 Task: Search one way flight ticket for 2 adults, 2 infants in seat and 1 infant on lap in first from Texarkana: Texarkana Regional Airport (webb Field) to Evansville: Evansville Regional Airport on 5-3-2023. Choice of flights is Delta. Number of bags: 1 carry on bag and 5 checked bags. Price is upto 30000. Outbound departure time preference is 18:15.
Action: Mouse moved to (309, 262)
Screenshot: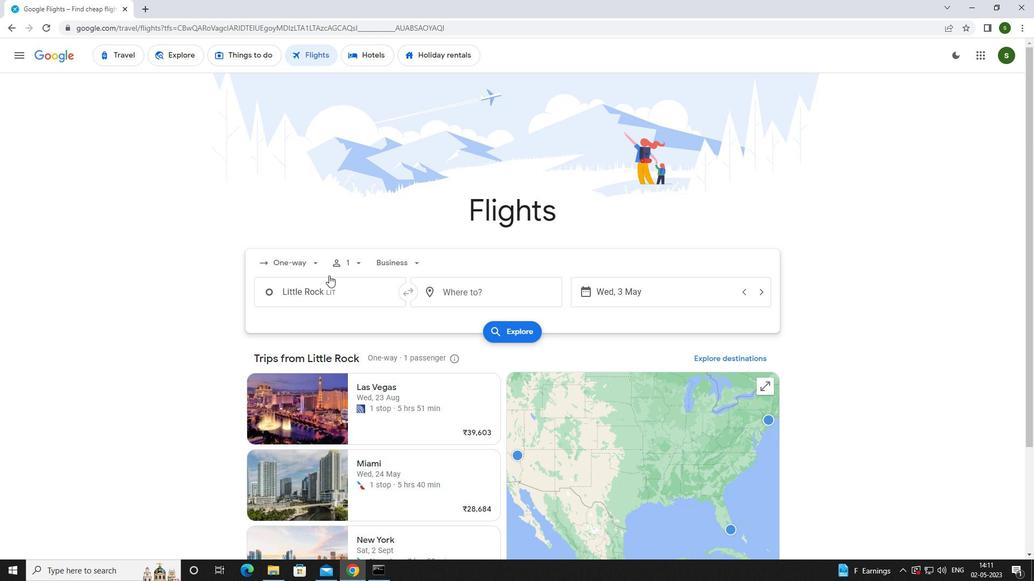 
Action: Mouse pressed left at (309, 262)
Screenshot: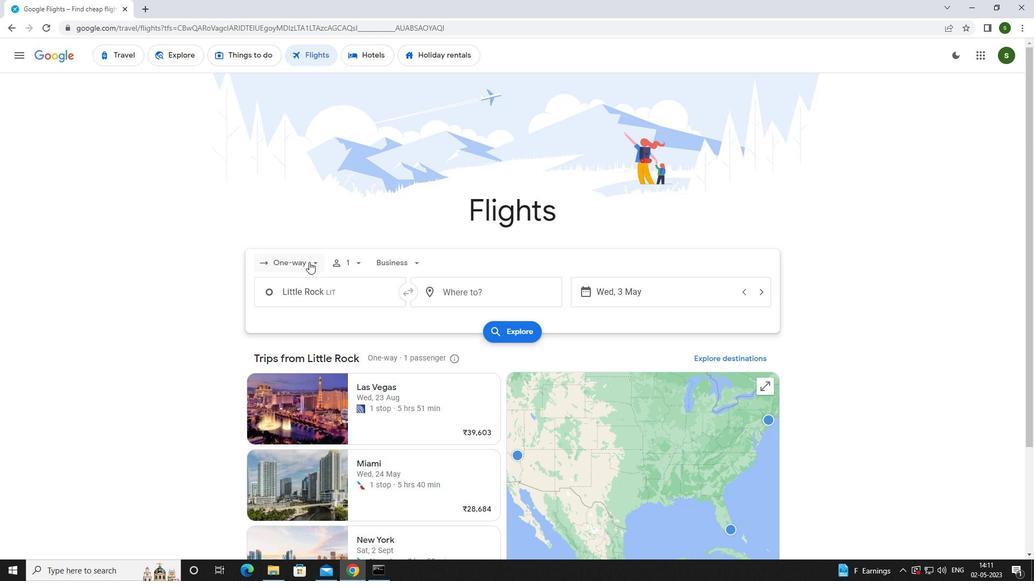 
Action: Mouse moved to (313, 317)
Screenshot: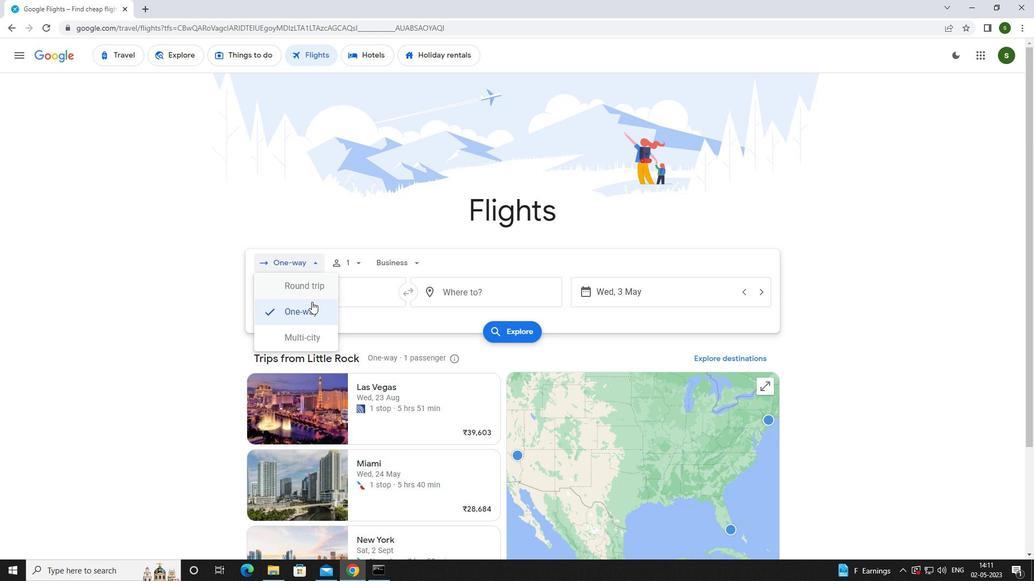
Action: Mouse pressed left at (313, 317)
Screenshot: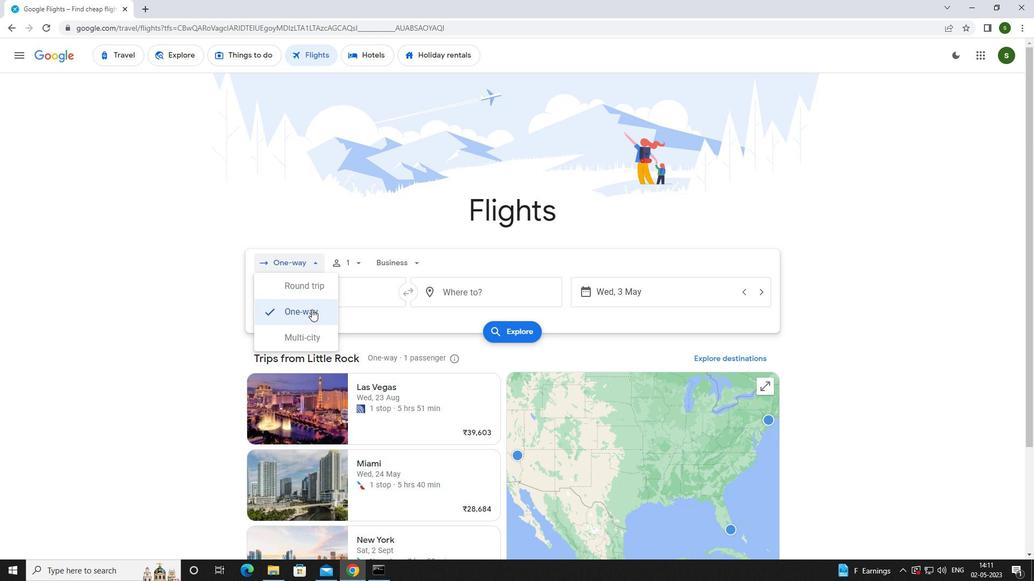 
Action: Mouse moved to (352, 263)
Screenshot: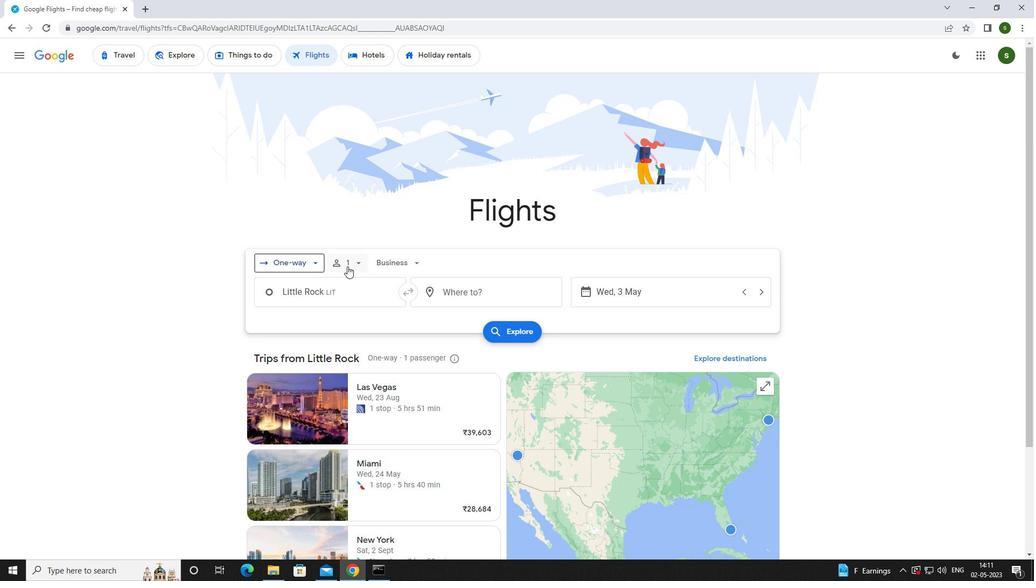 
Action: Mouse pressed left at (352, 263)
Screenshot: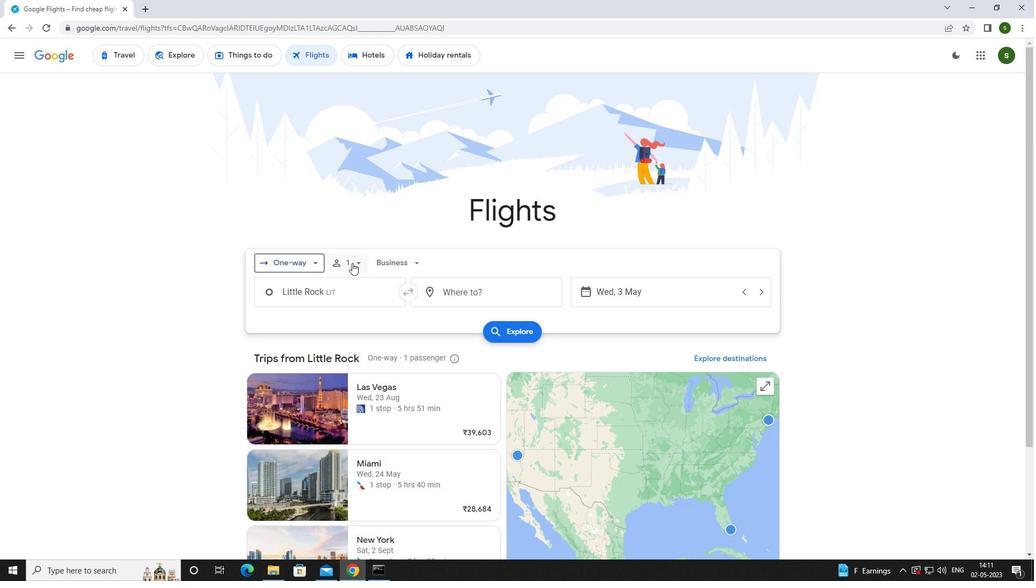 
Action: Mouse moved to (438, 292)
Screenshot: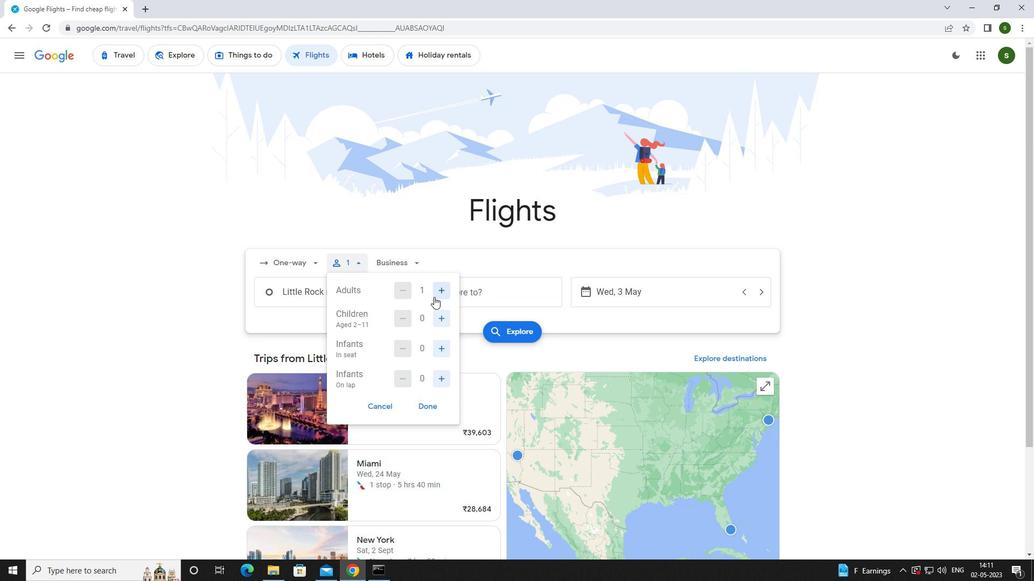 
Action: Mouse pressed left at (438, 292)
Screenshot: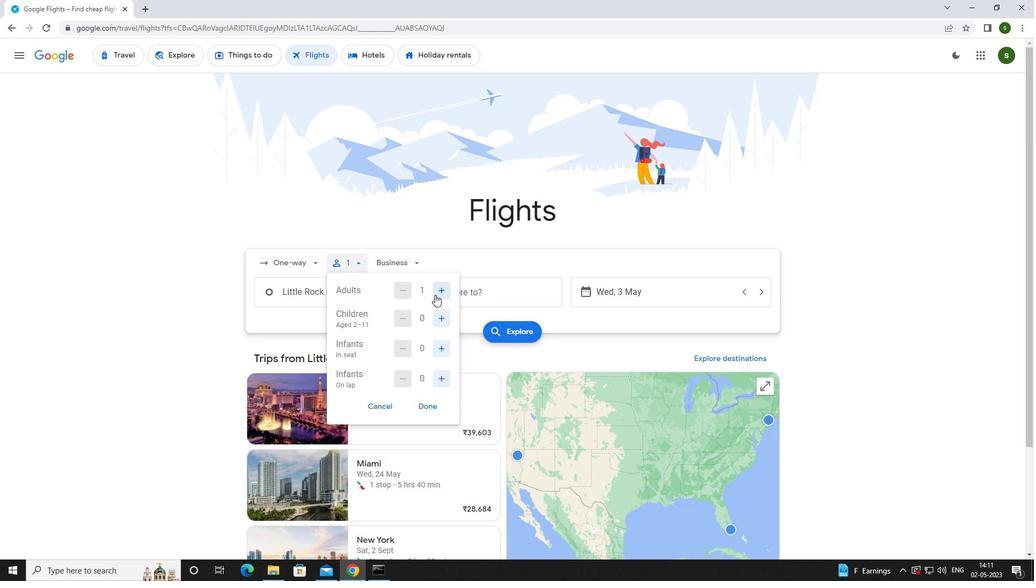 
Action: Mouse moved to (437, 348)
Screenshot: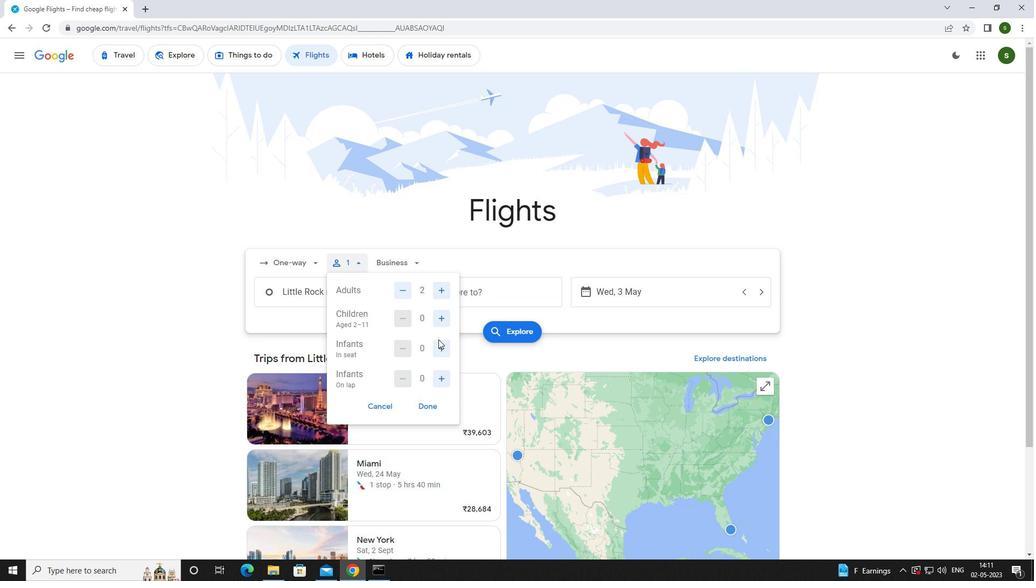 
Action: Mouse pressed left at (437, 348)
Screenshot: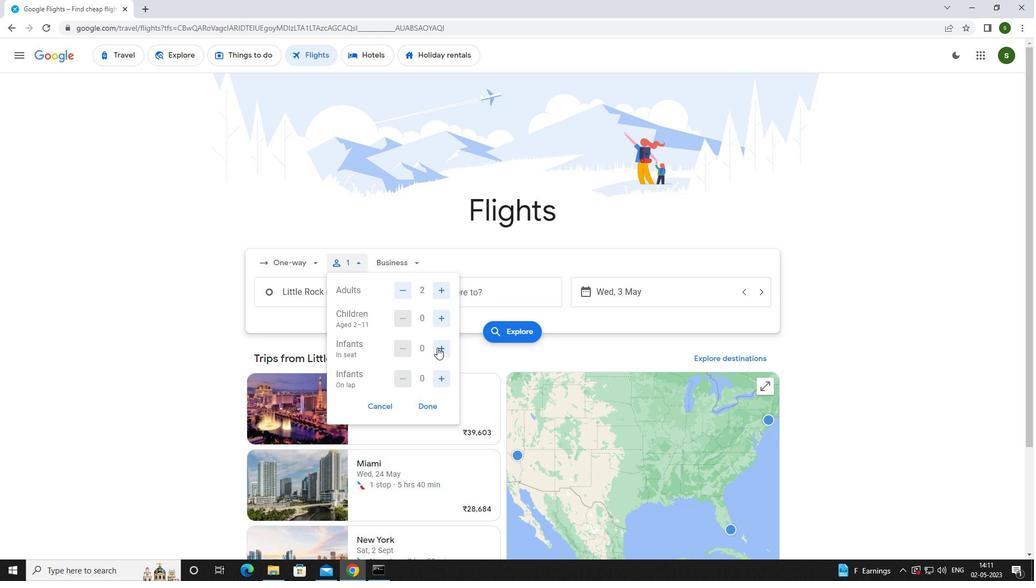 
Action: Mouse pressed left at (437, 348)
Screenshot: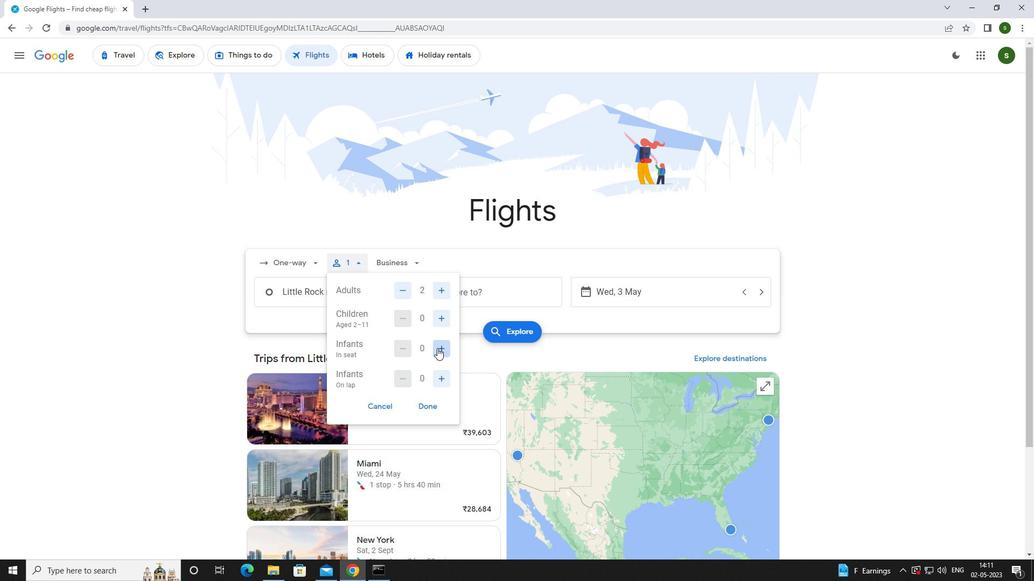 
Action: Mouse moved to (439, 375)
Screenshot: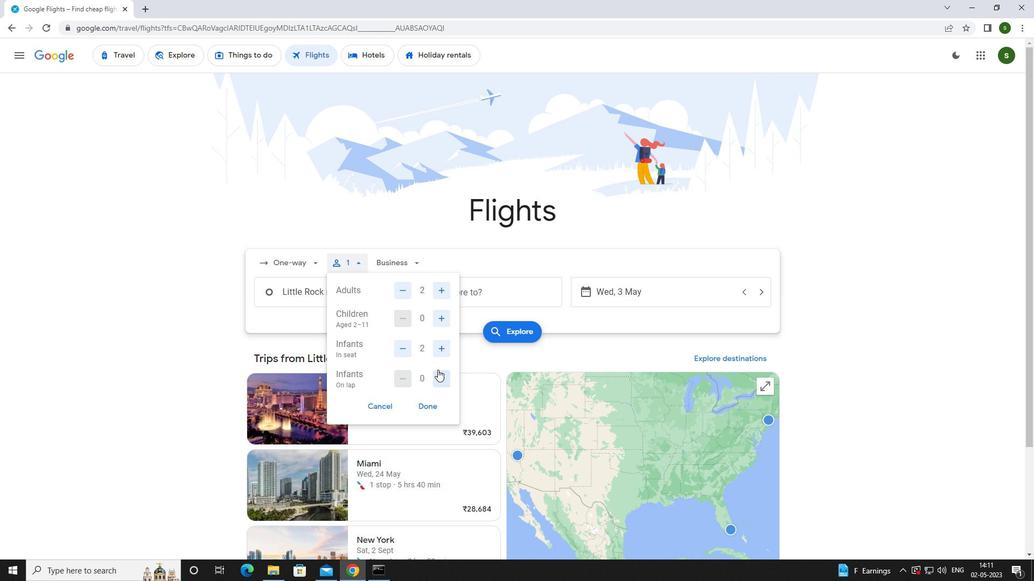 
Action: Mouse pressed left at (439, 375)
Screenshot: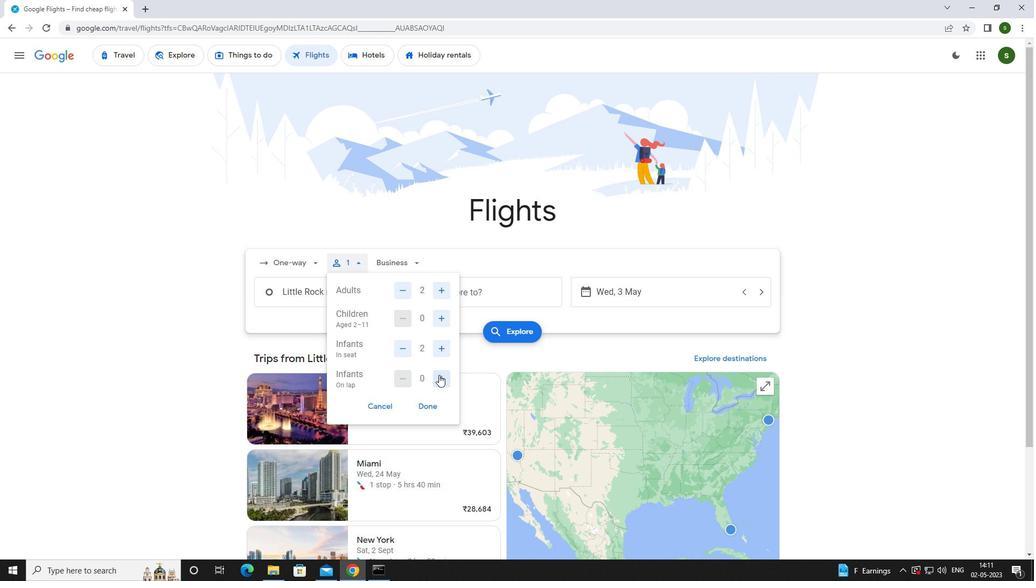 
Action: Mouse moved to (407, 258)
Screenshot: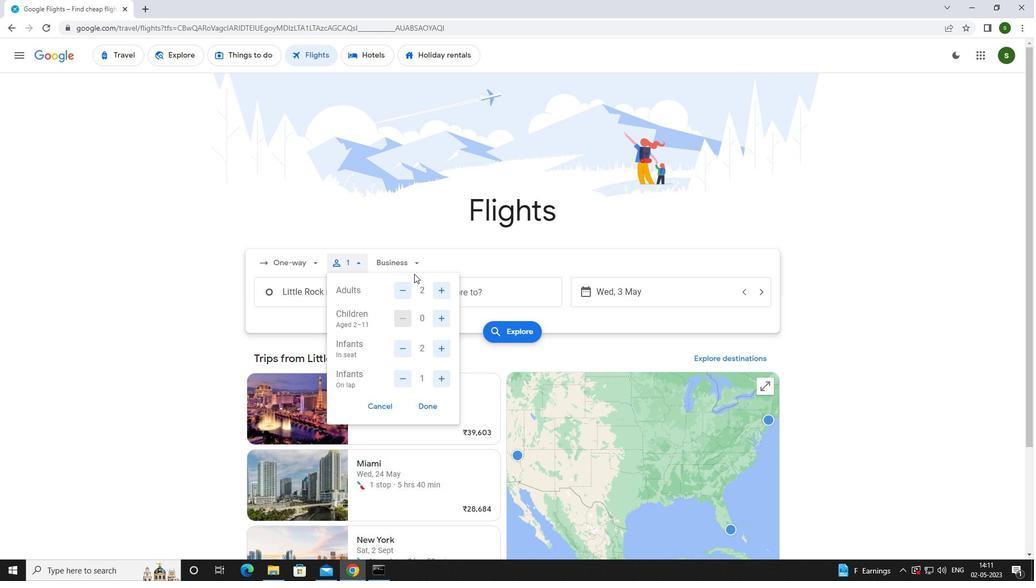 
Action: Mouse pressed left at (407, 258)
Screenshot: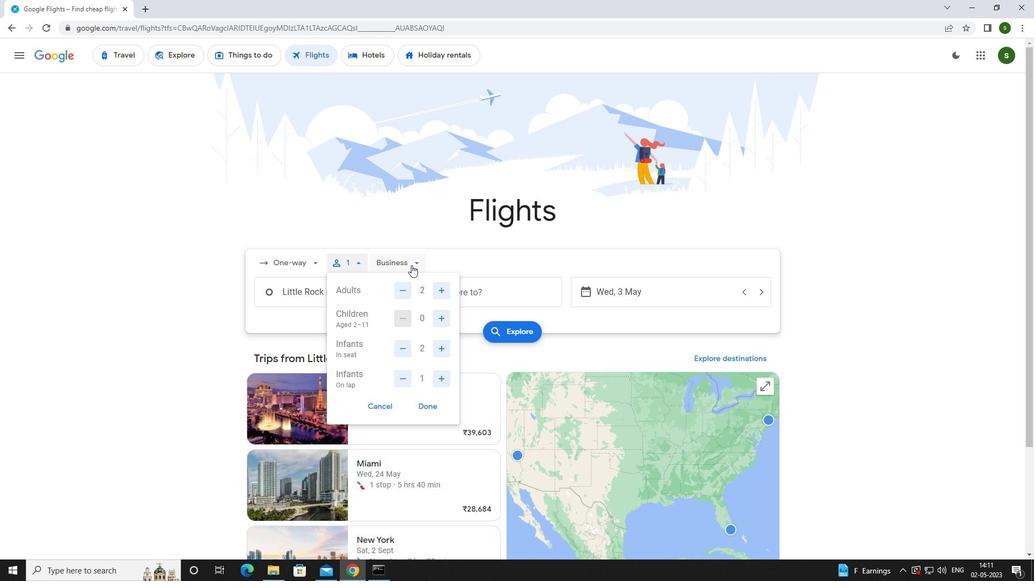 
Action: Mouse moved to (430, 364)
Screenshot: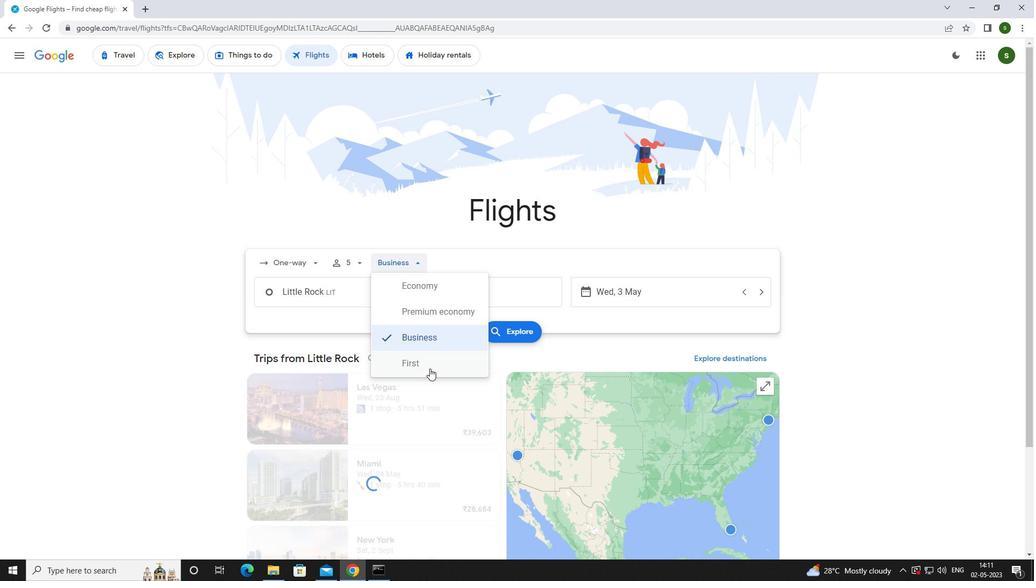 
Action: Mouse pressed left at (430, 364)
Screenshot: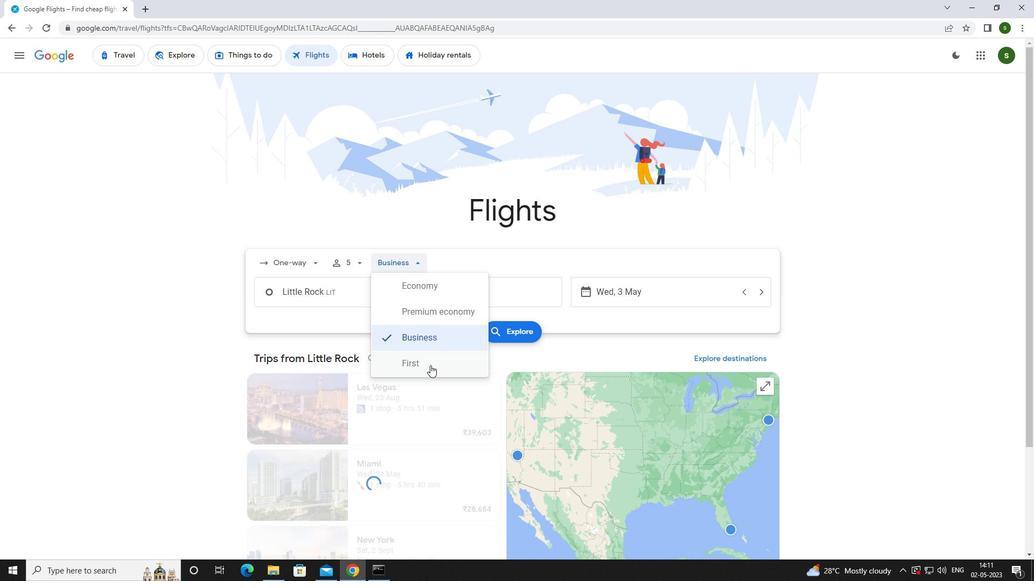 
Action: Mouse moved to (347, 296)
Screenshot: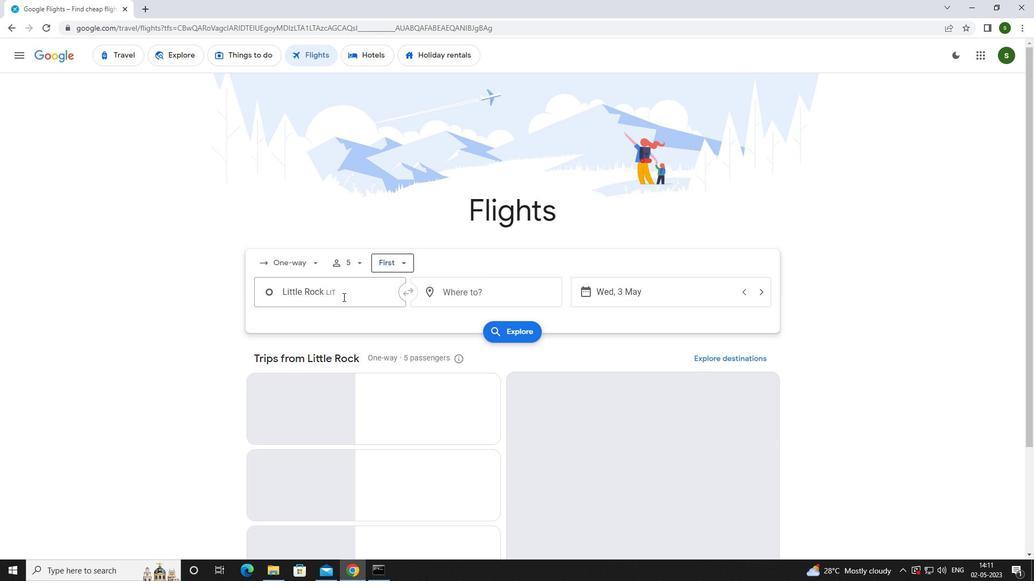 
Action: Mouse pressed left at (347, 296)
Screenshot: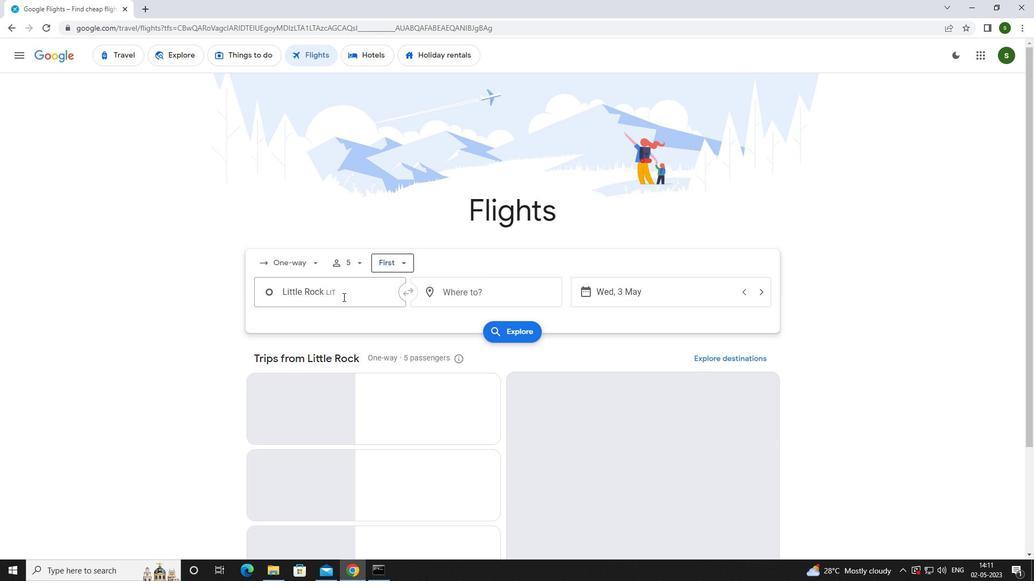 
Action: Mouse moved to (348, 296)
Screenshot: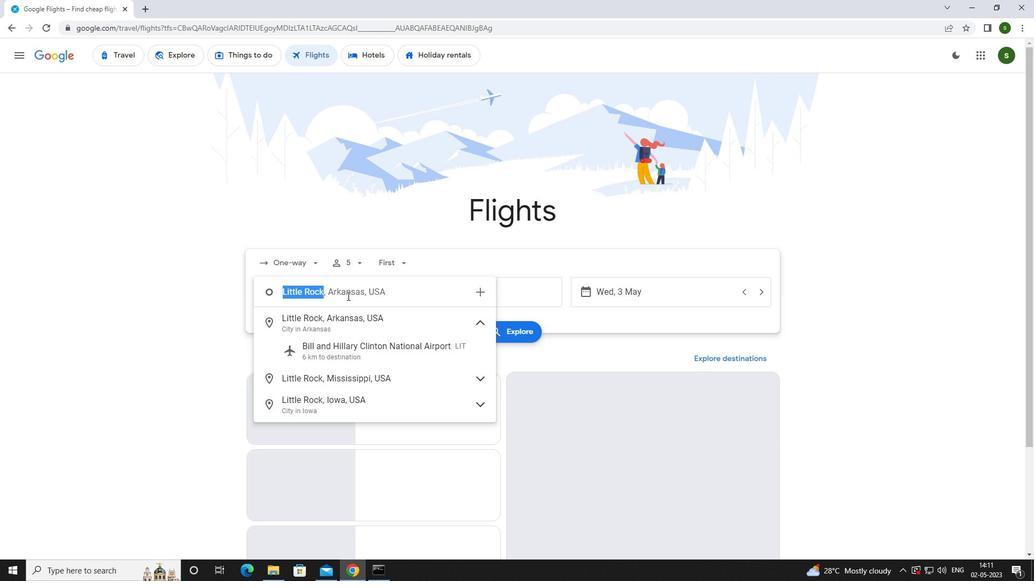 
Action: Key pressed <Key.caps_lock><Key.caps_lock>t<Key.caps_lock>exarkana
Screenshot: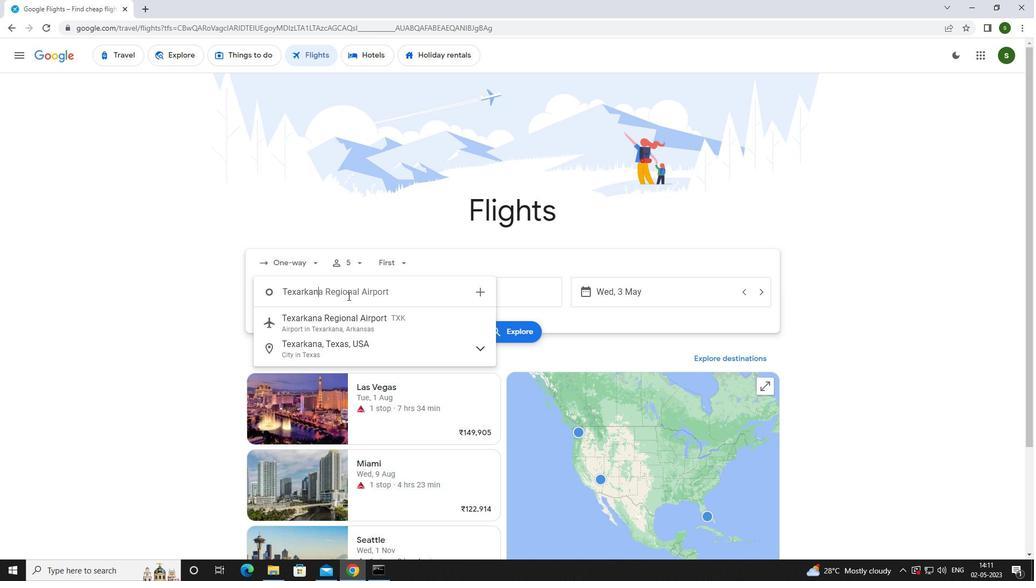 
Action: Mouse moved to (352, 323)
Screenshot: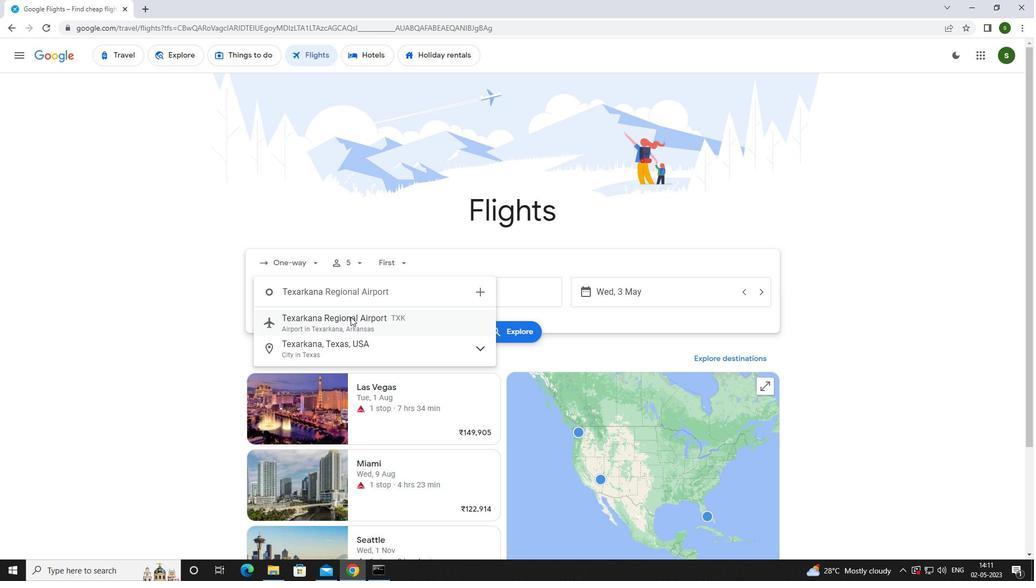 
Action: Mouse pressed left at (352, 323)
Screenshot: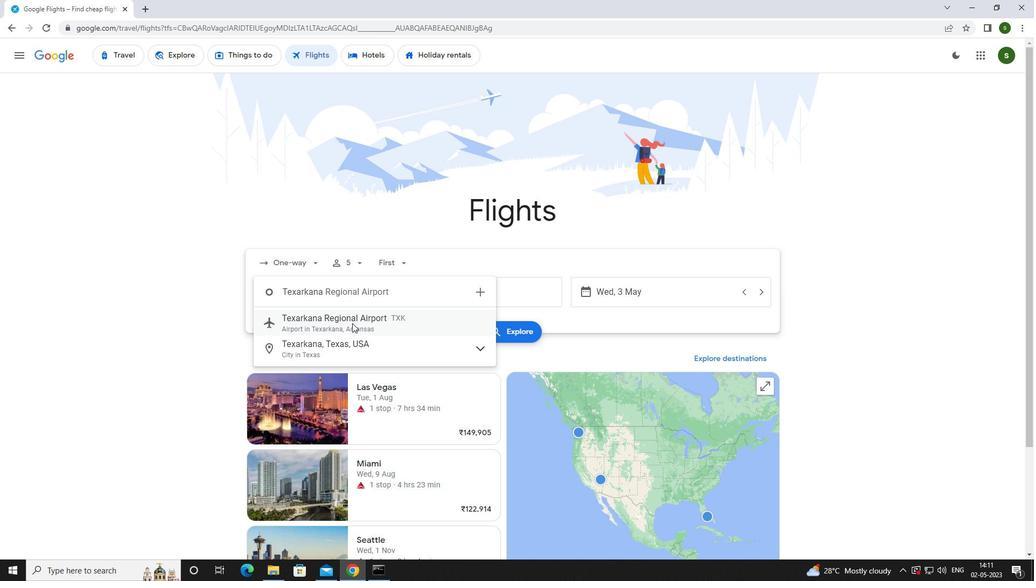 
Action: Mouse moved to (481, 299)
Screenshot: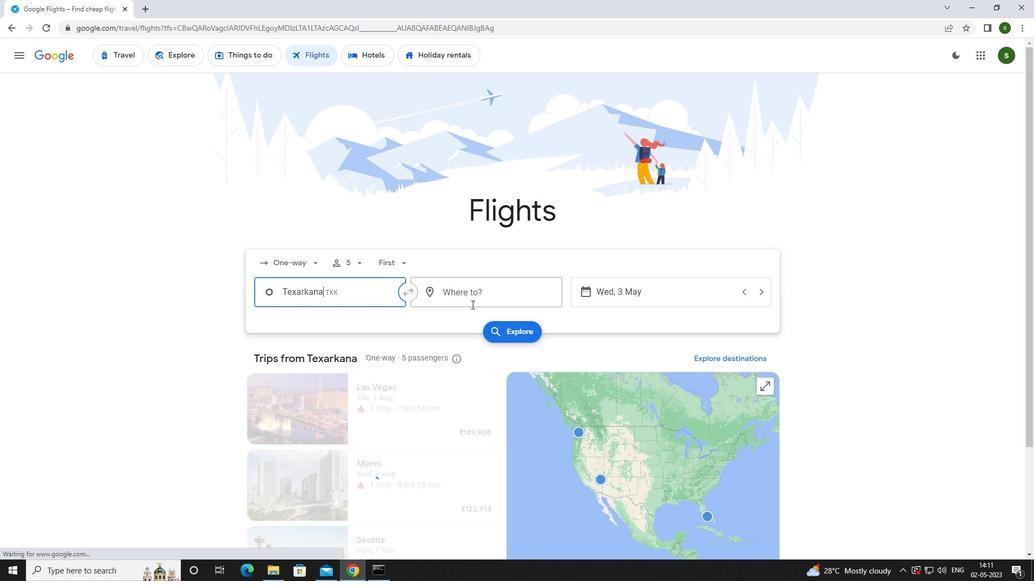 
Action: Mouse pressed left at (481, 299)
Screenshot: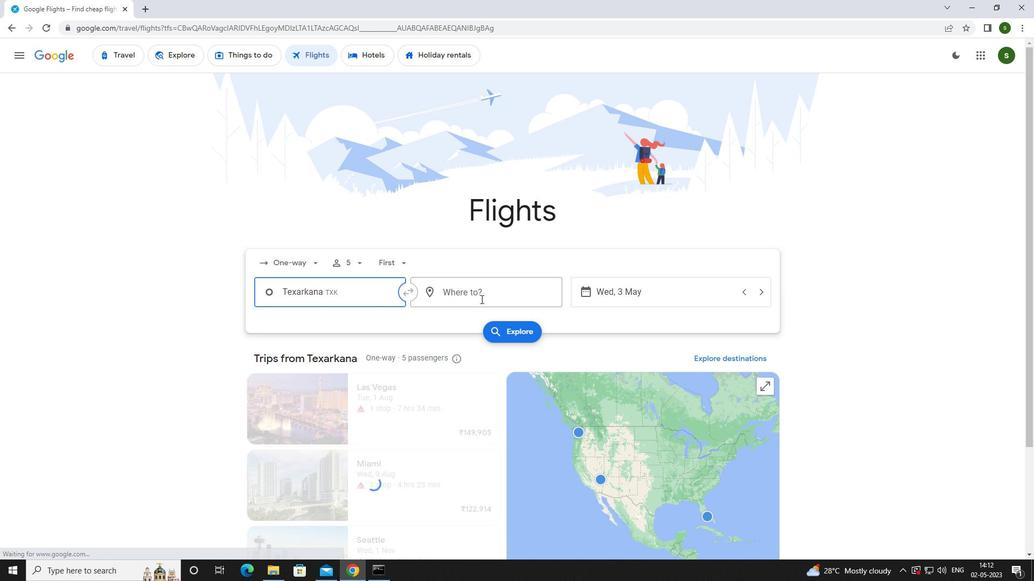 
Action: Mouse moved to (480, 298)
Screenshot: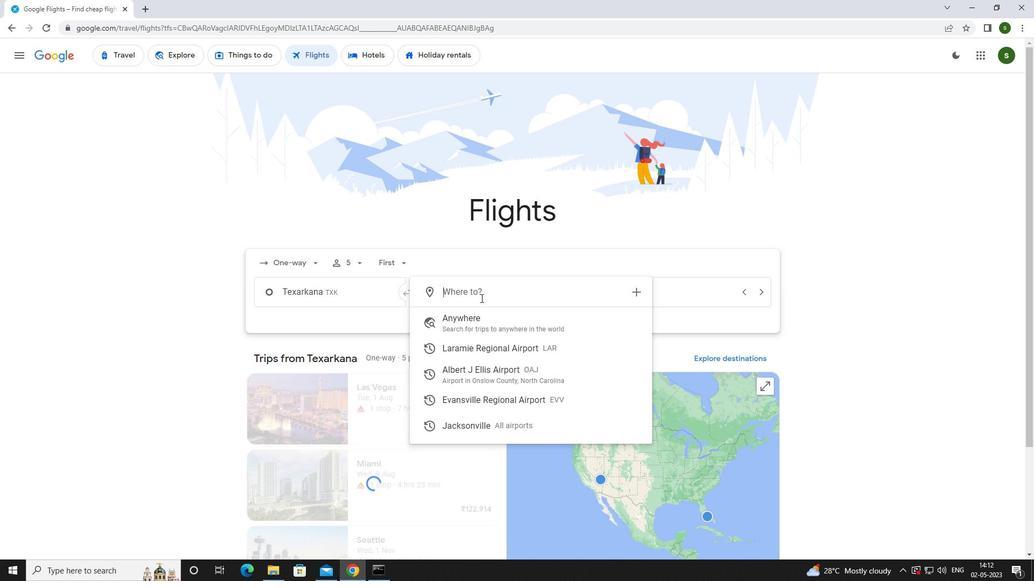 
Action: Key pressed <Key.caps_lock>e<Key.caps_lock>vansvi
Screenshot: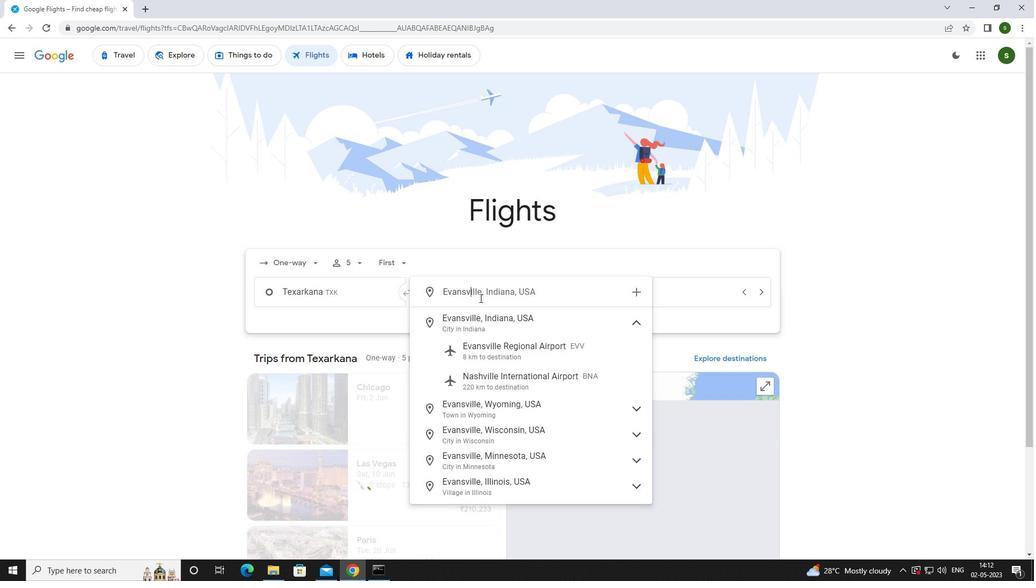 
Action: Mouse moved to (512, 356)
Screenshot: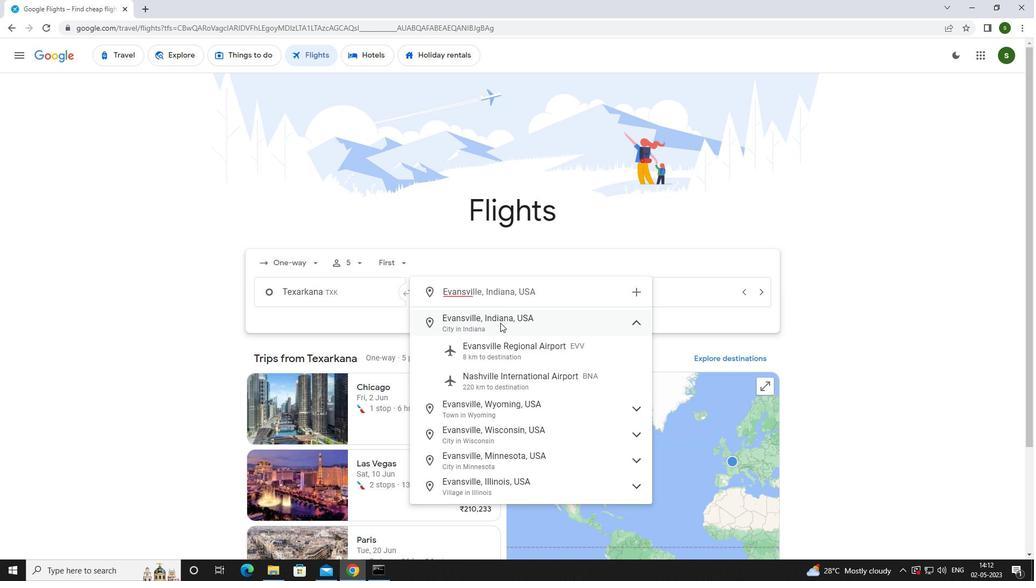 
Action: Mouse pressed left at (512, 356)
Screenshot: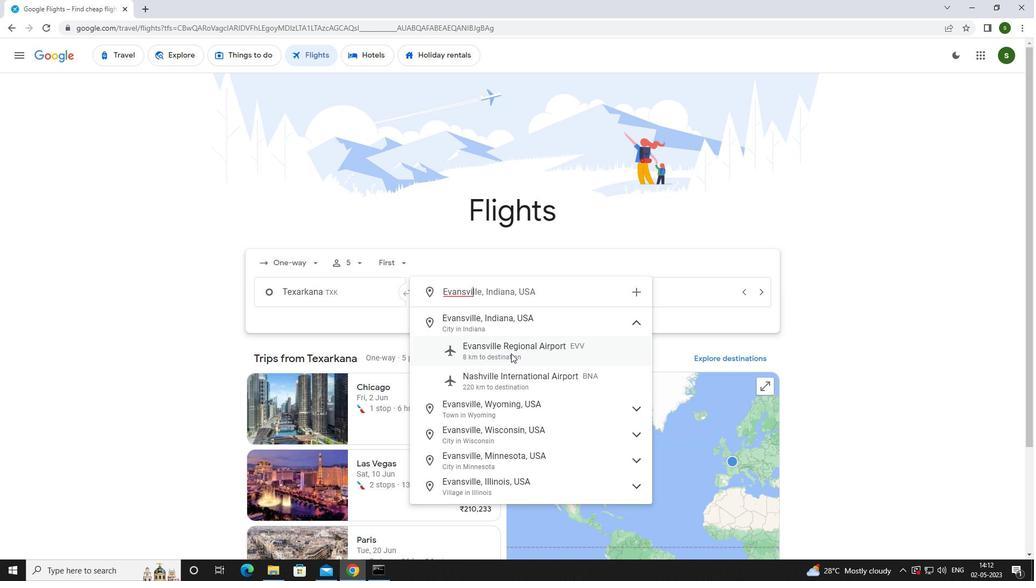 
Action: Mouse moved to (655, 295)
Screenshot: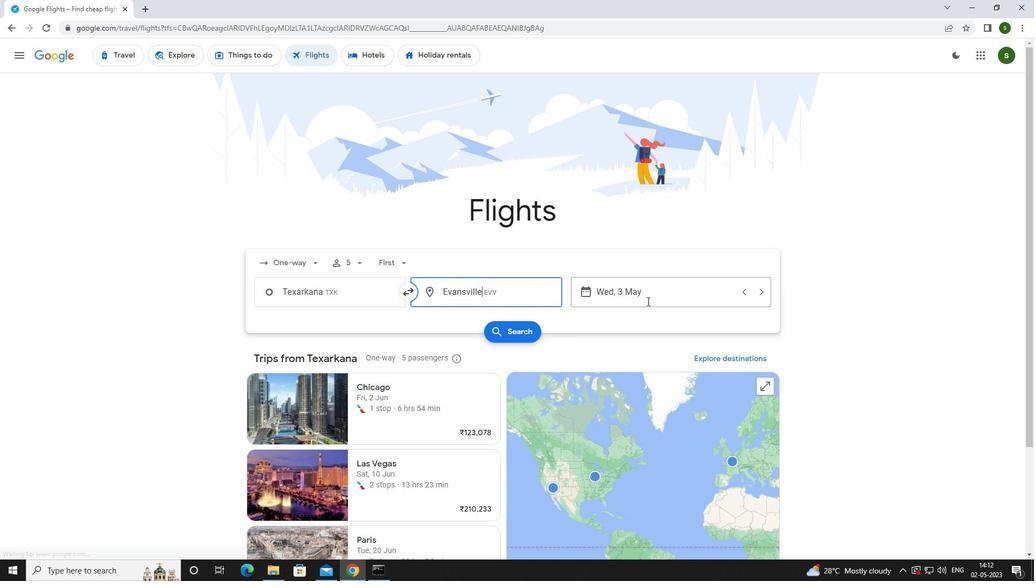 
Action: Mouse pressed left at (655, 295)
Screenshot: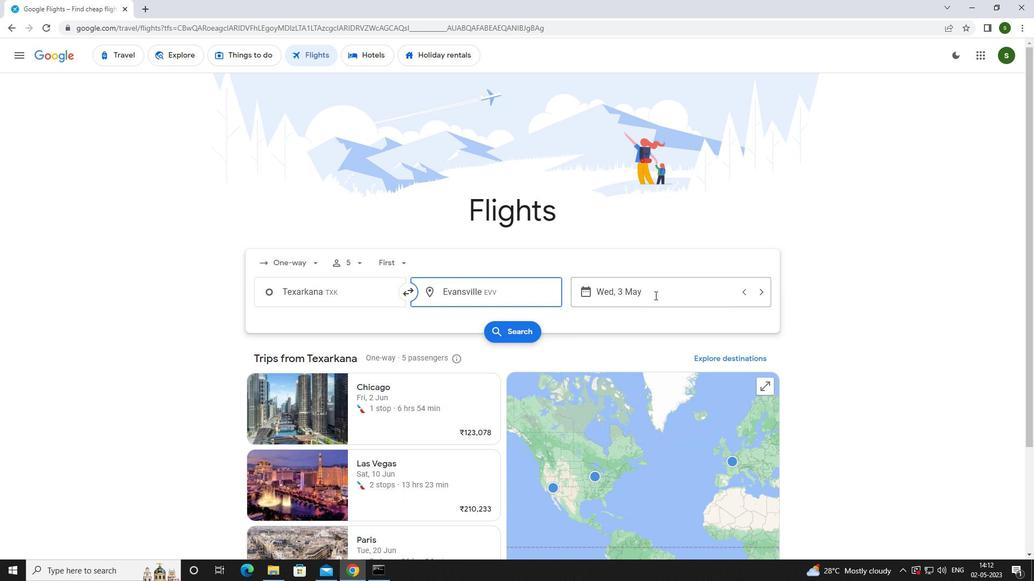 
Action: Mouse moved to (472, 364)
Screenshot: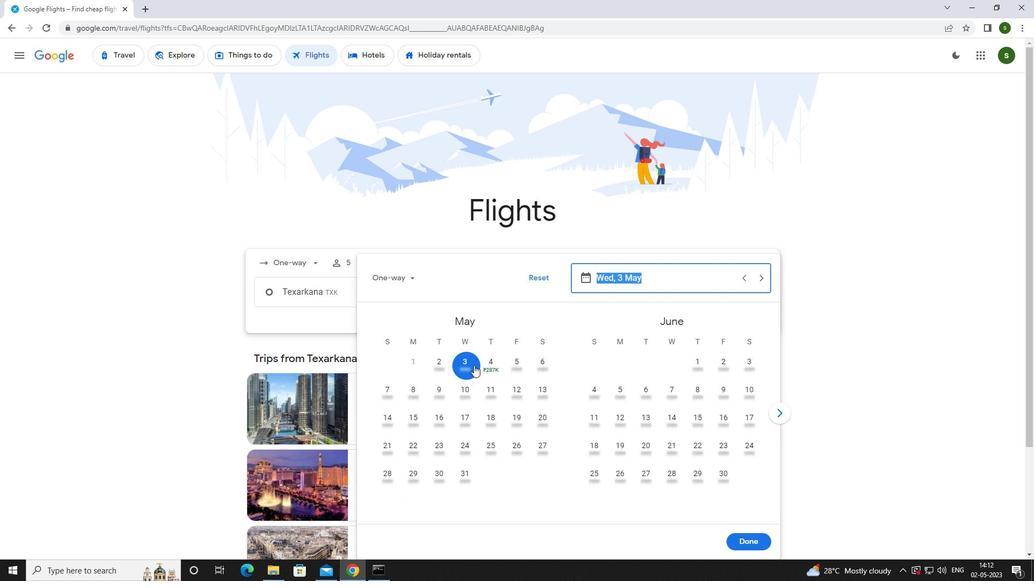 
Action: Mouse pressed left at (472, 364)
Screenshot: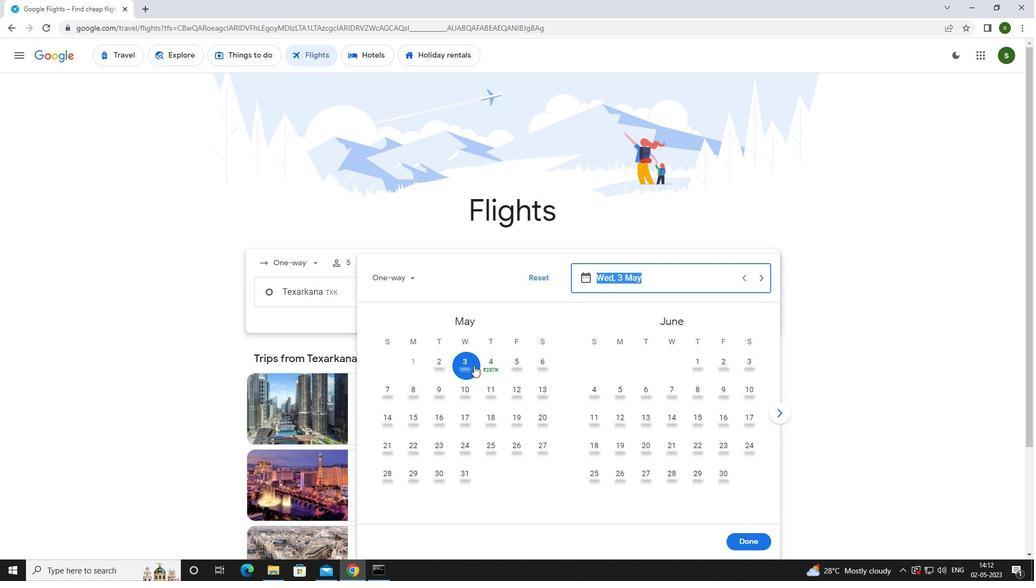 
Action: Mouse moved to (745, 541)
Screenshot: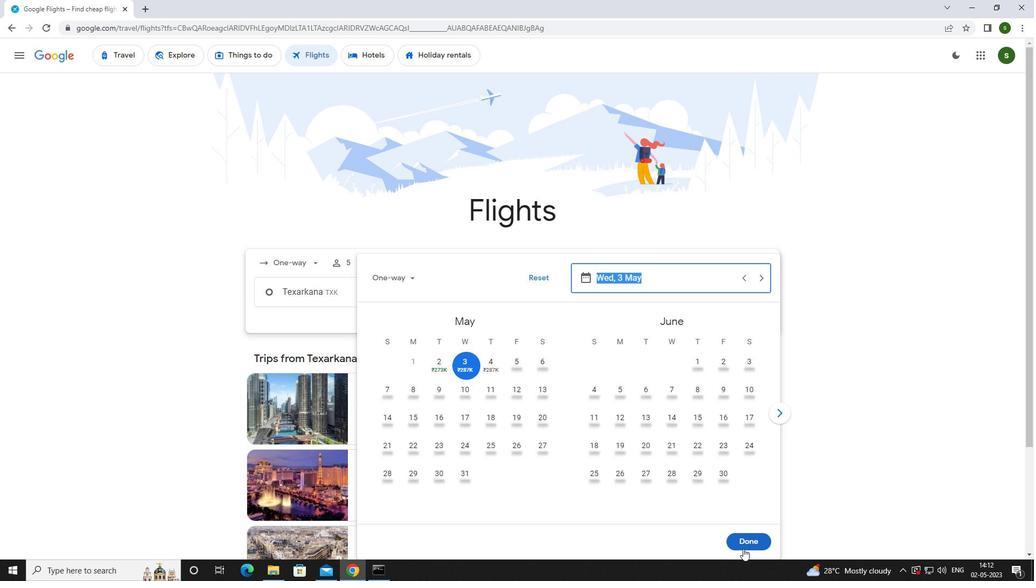 
Action: Mouse pressed left at (745, 541)
Screenshot: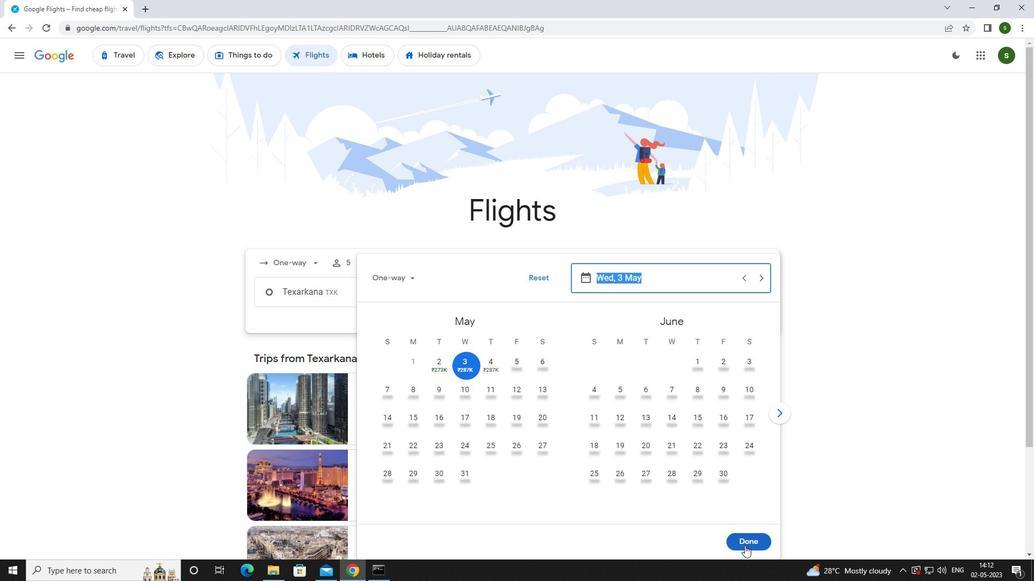 
Action: Mouse moved to (527, 333)
Screenshot: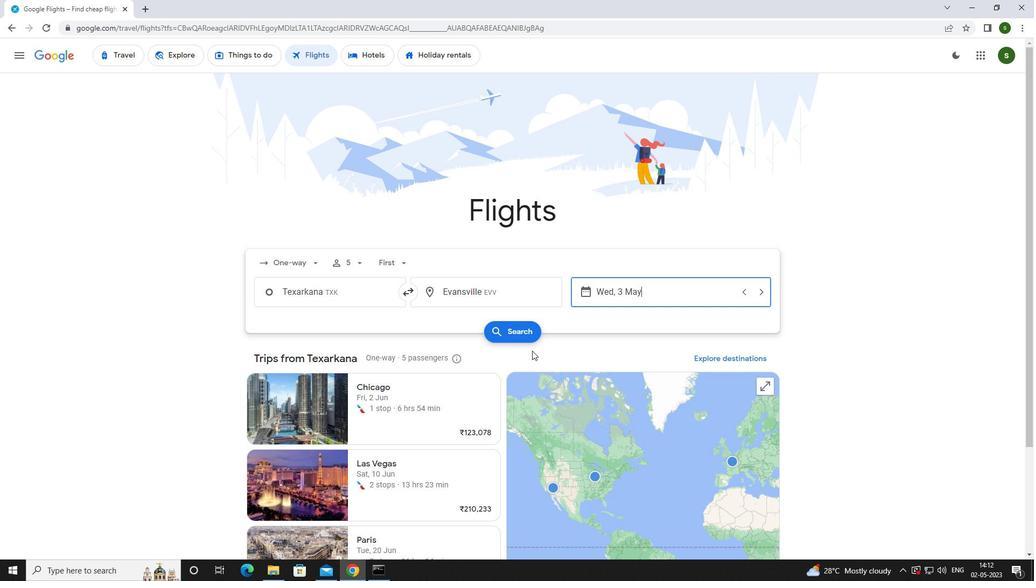 
Action: Mouse pressed left at (527, 333)
Screenshot: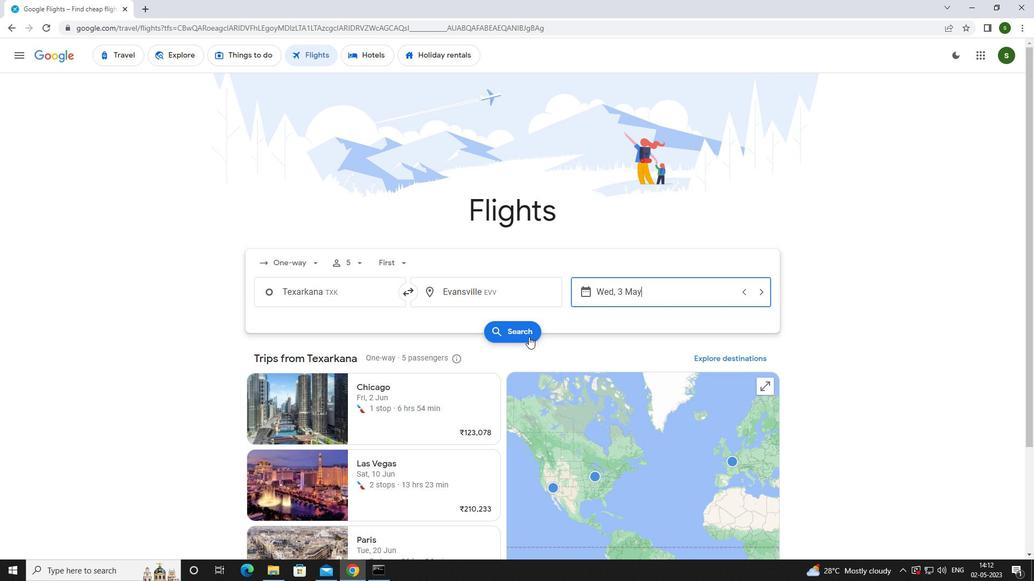 
Action: Mouse moved to (255, 155)
Screenshot: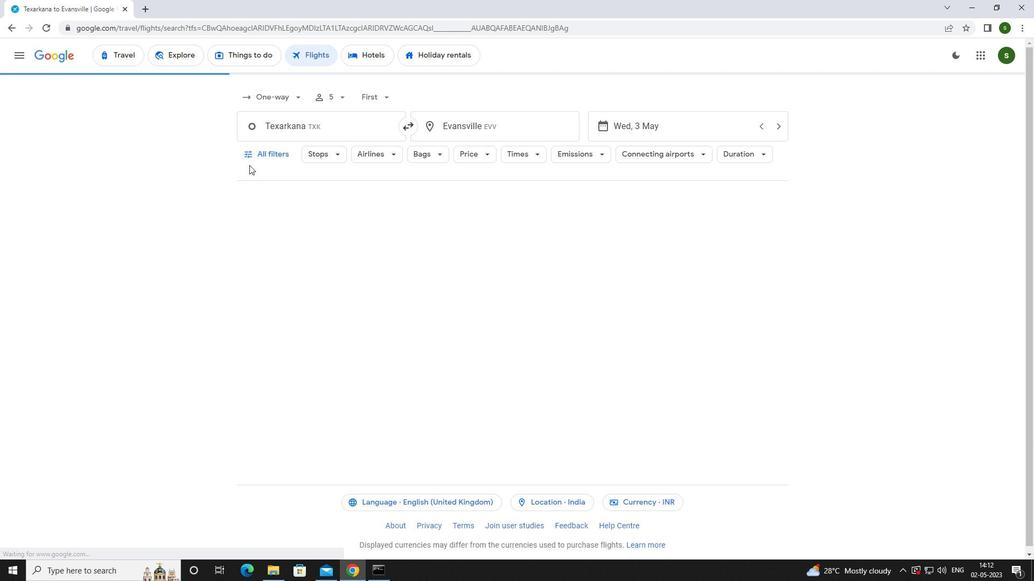 
Action: Mouse pressed left at (255, 155)
Screenshot: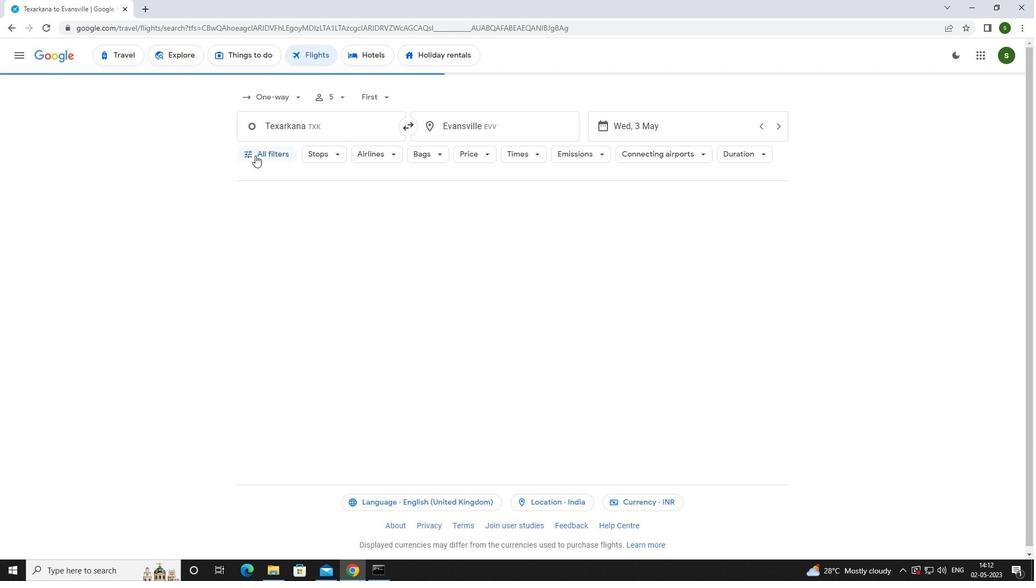 
Action: Mouse moved to (400, 381)
Screenshot: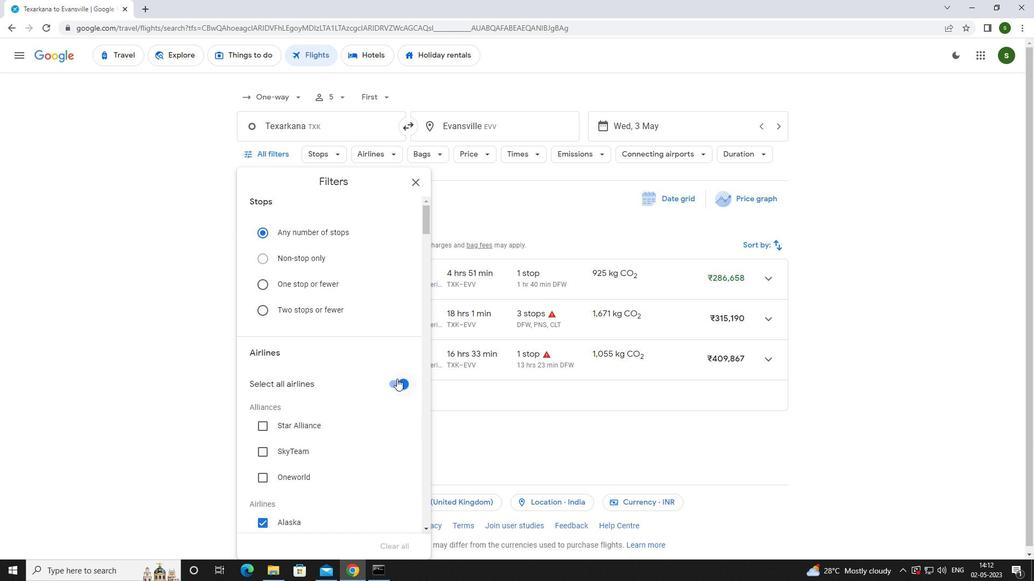 
Action: Mouse pressed left at (400, 381)
Screenshot: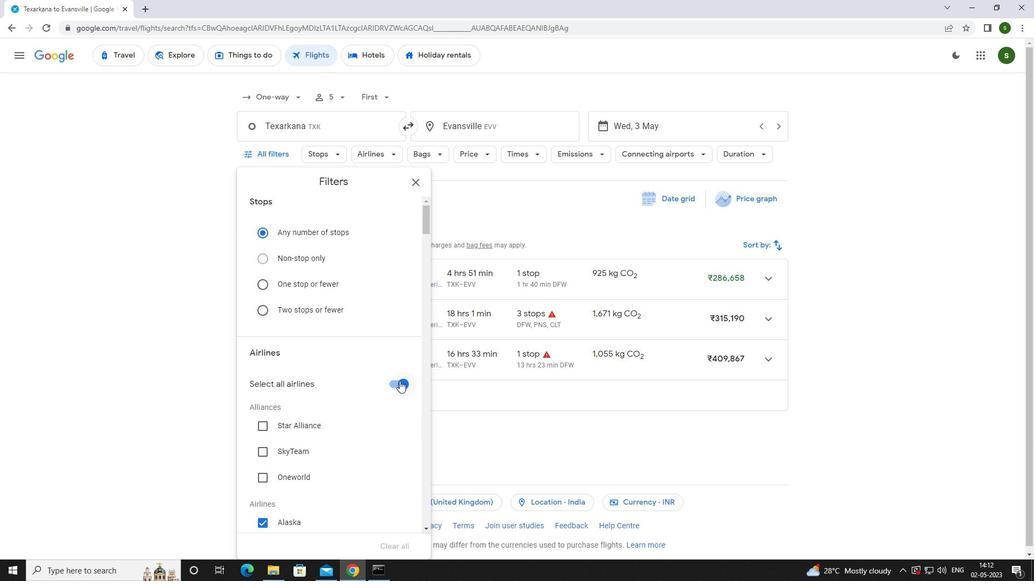 
Action: Mouse moved to (366, 336)
Screenshot: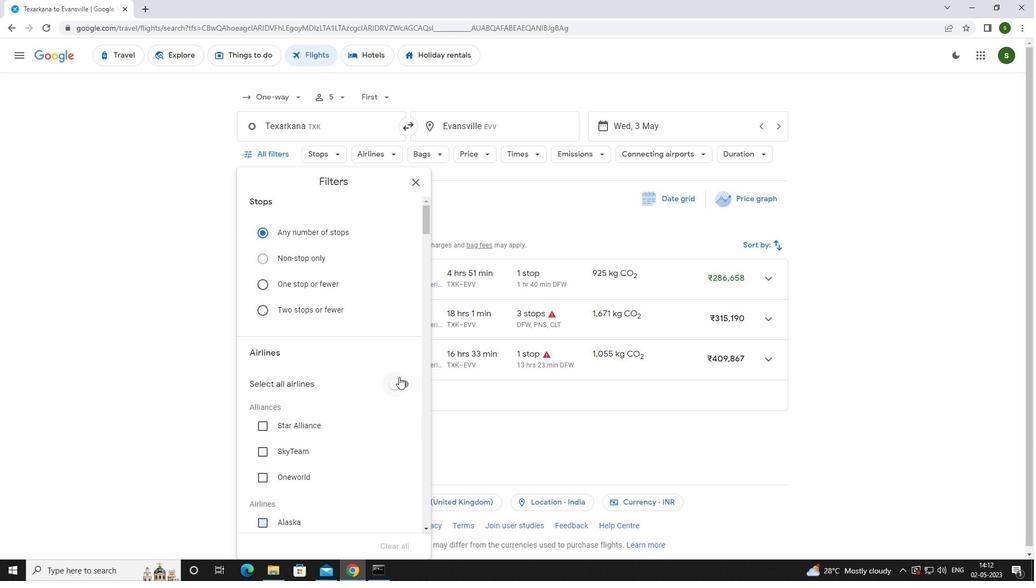 
Action: Mouse scrolled (366, 336) with delta (0, 0)
Screenshot: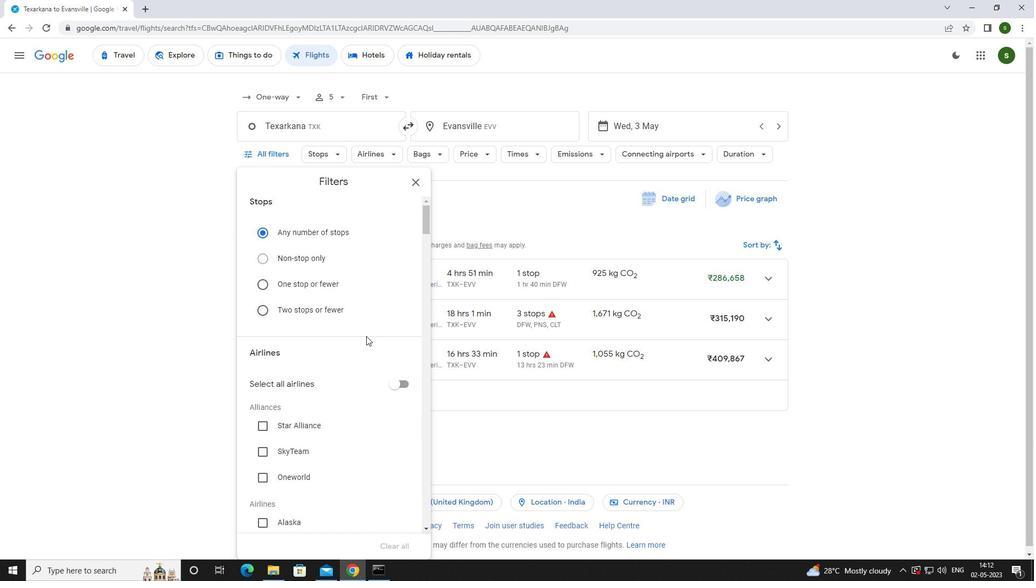 
Action: Mouse scrolled (366, 336) with delta (0, 0)
Screenshot: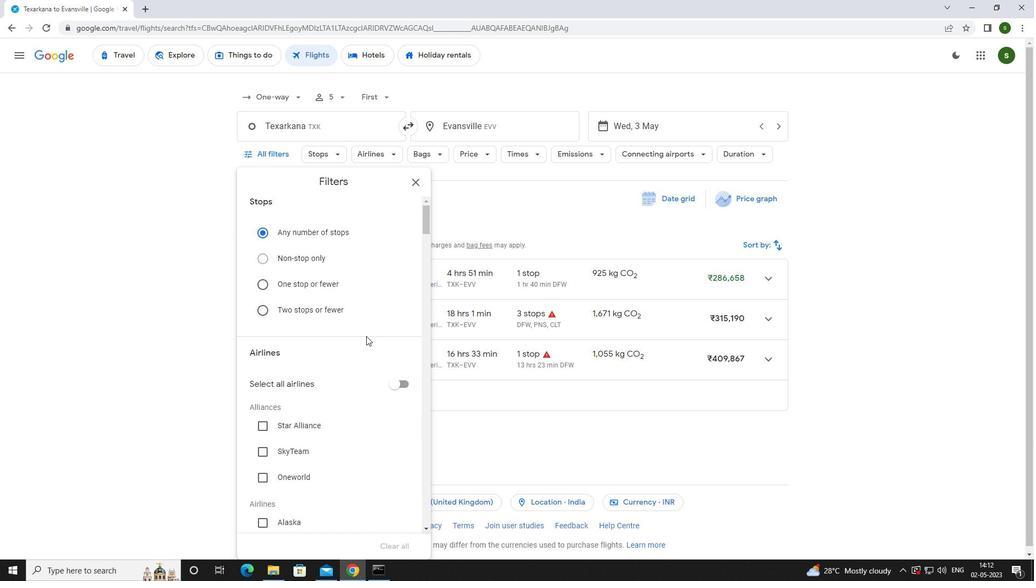 
Action: Mouse scrolled (366, 336) with delta (0, 0)
Screenshot: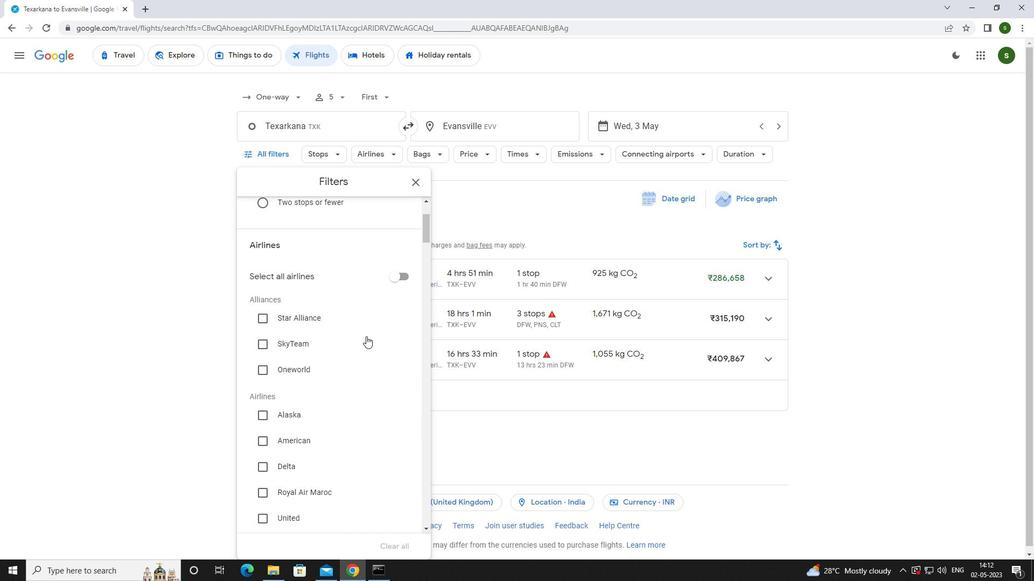 
Action: Mouse scrolled (366, 336) with delta (0, 0)
Screenshot: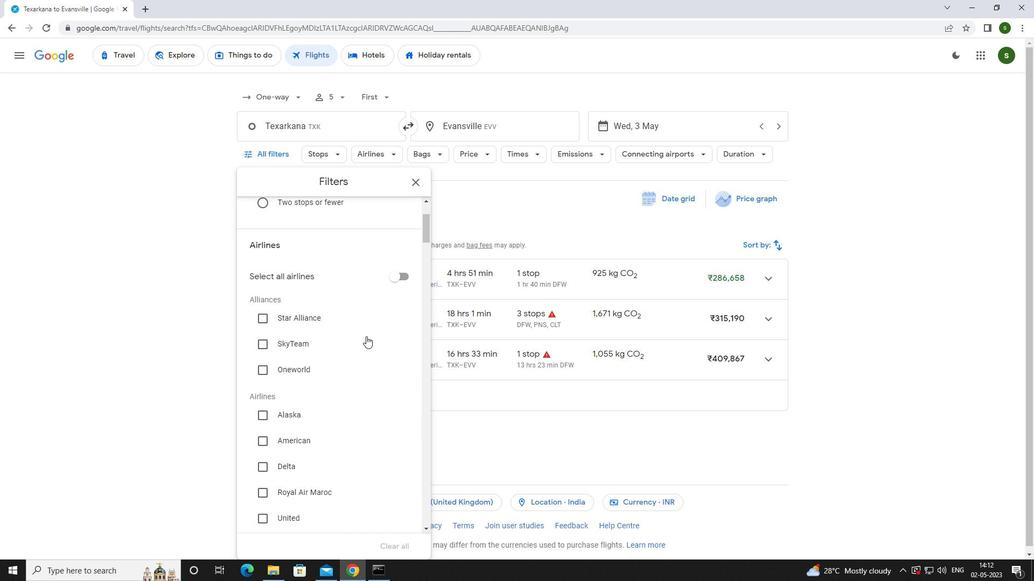 
Action: Mouse moved to (264, 357)
Screenshot: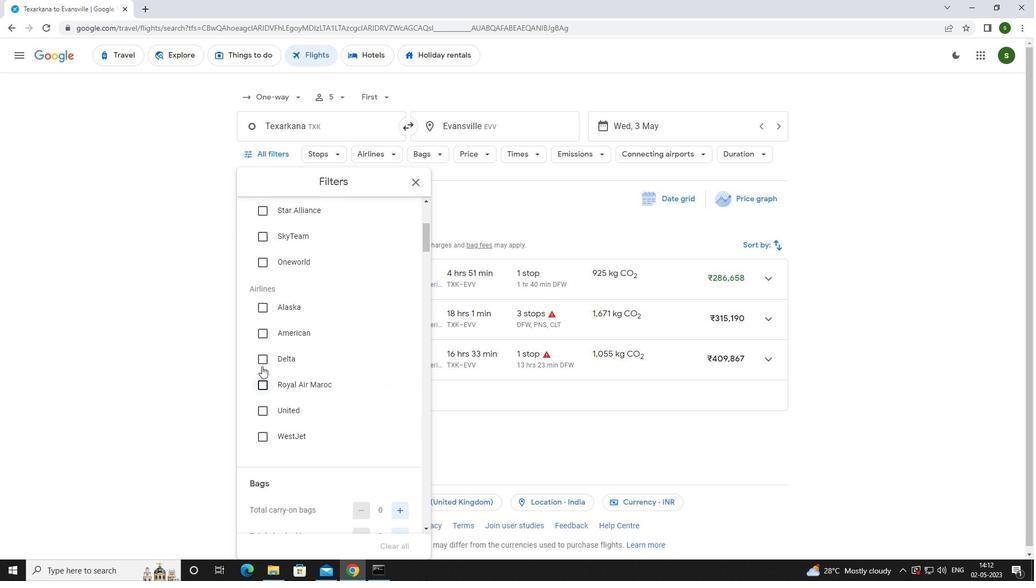 
Action: Mouse pressed left at (264, 357)
Screenshot: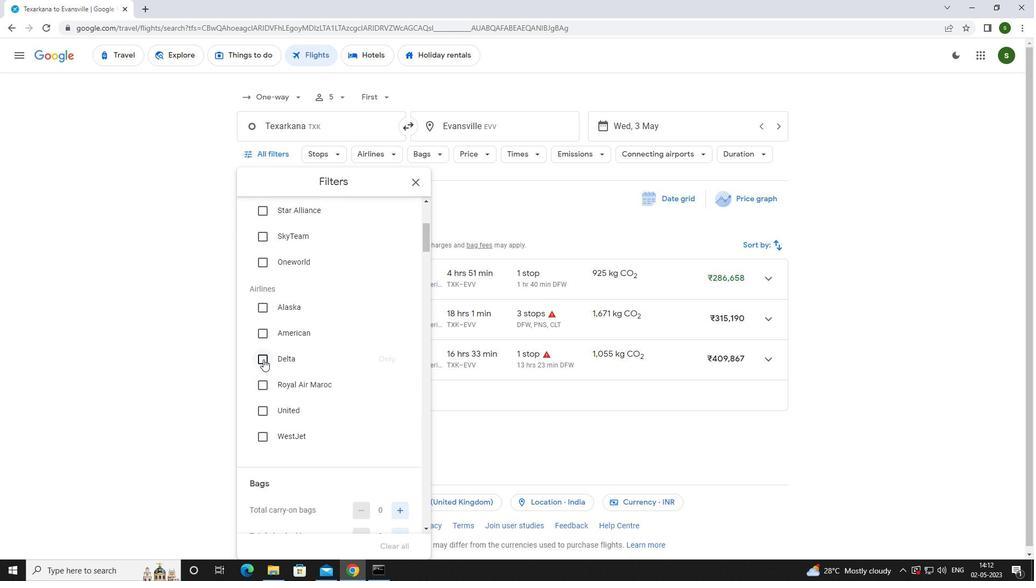 
Action: Mouse moved to (361, 327)
Screenshot: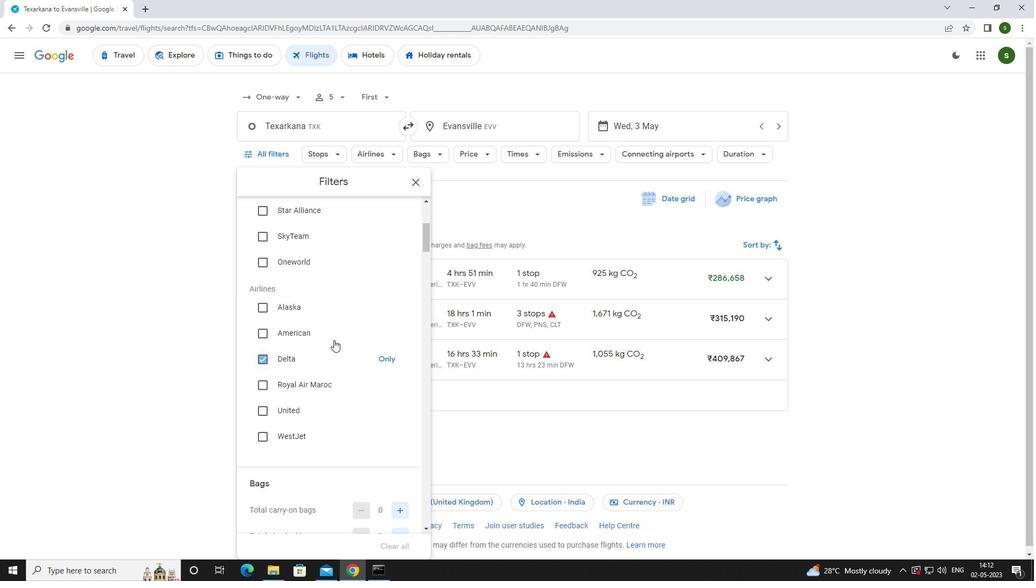 
Action: Mouse scrolled (361, 327) with delta (0, 0)
Screenshot: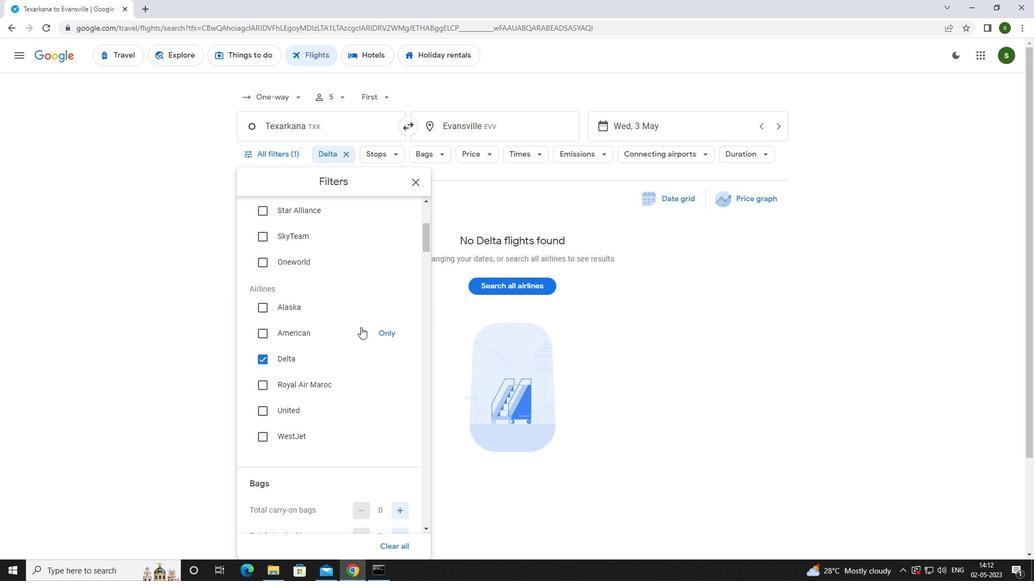 
Action: Mouse scrolled (361, 327) with delta (0, 0)
Screenshot: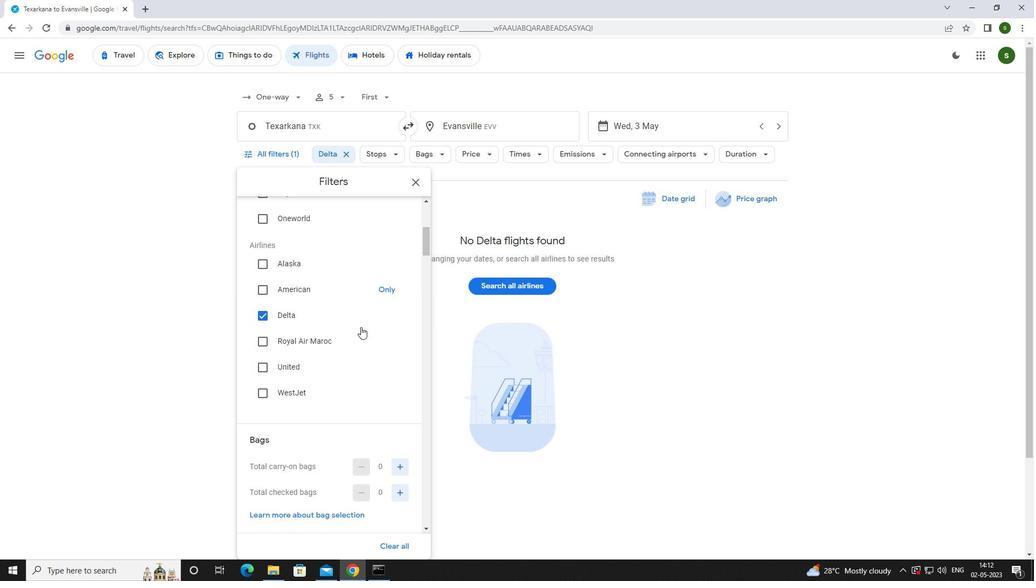 
Action: Mouse scrolled (361, 327) with delta (0, 0)
Screenshot: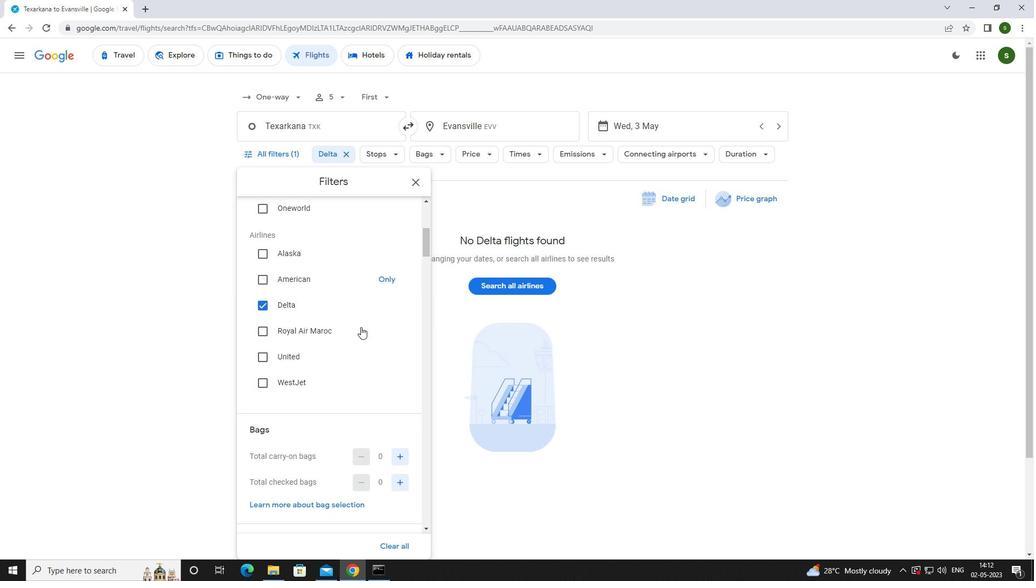 
Action: Mouse moved to (400, 348)
Screenshot: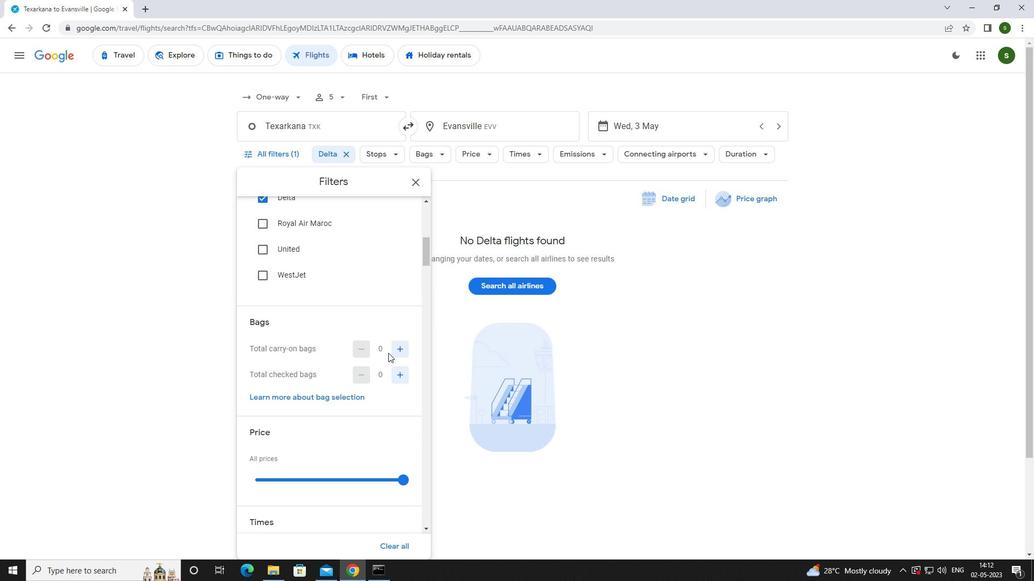 
Action: Mouse pressed left at (400, 348)
Screenshot: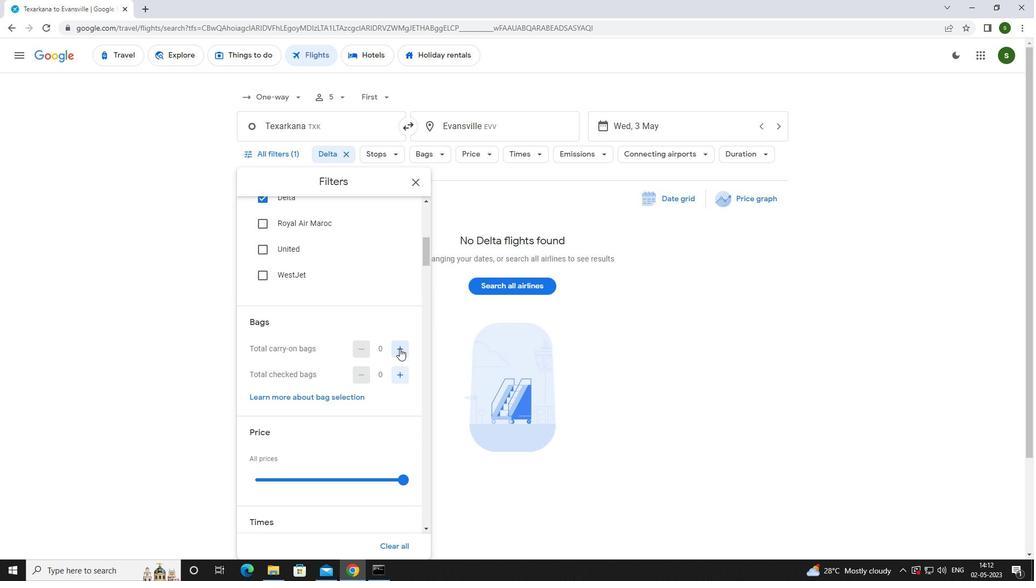 
Action: Mouse moved to (398, 382)
Screenshot: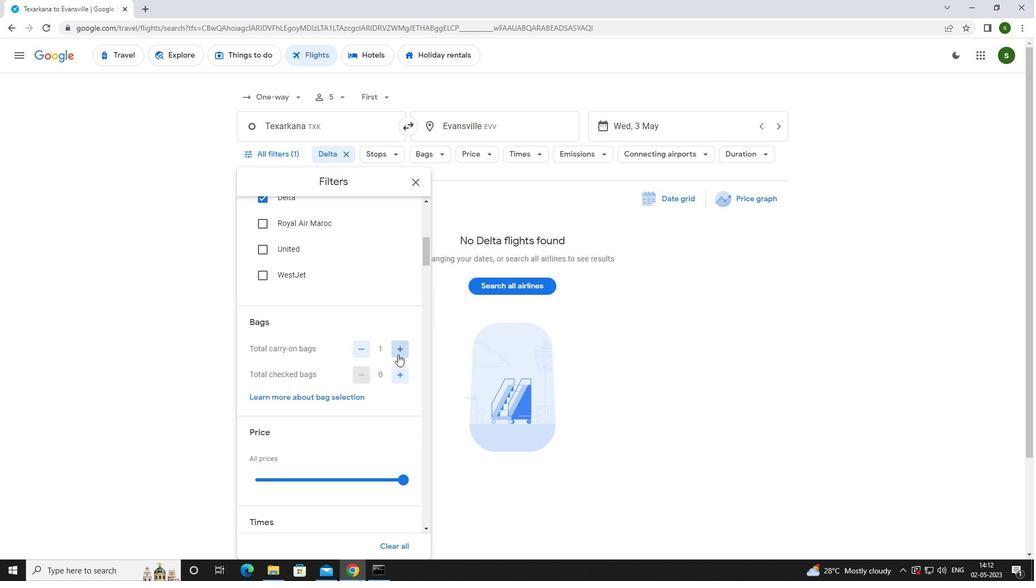 
Action: Mouse pressed left at (398, 382)
Screenshot: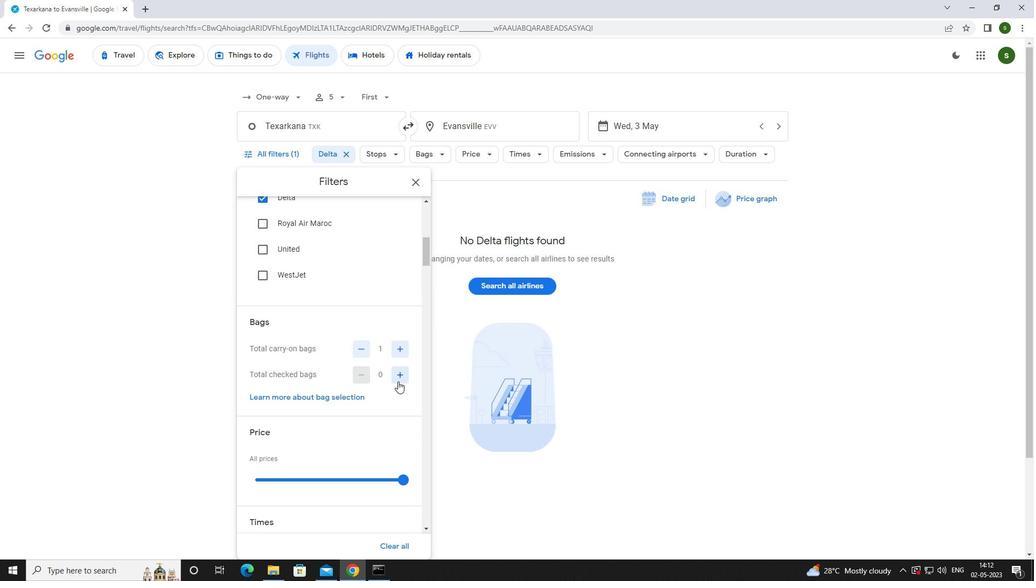 
Action: Mouse pressed left at (398, 382)
Screenshot: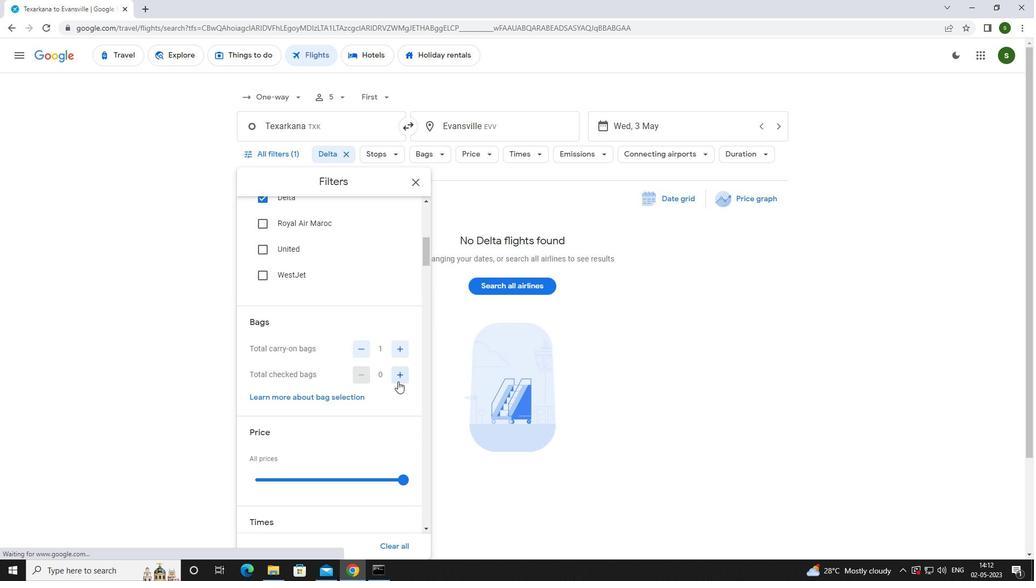 
Action: Mouse pressed left at (398, 382)
Screenshot: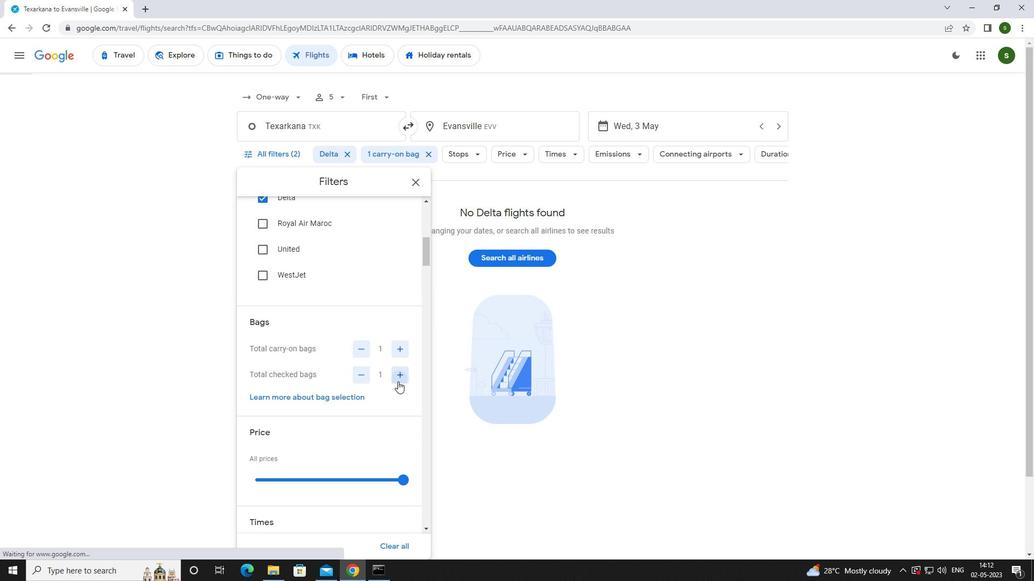 
Action: Mouse pressed left at (398, 382)
Screenshot: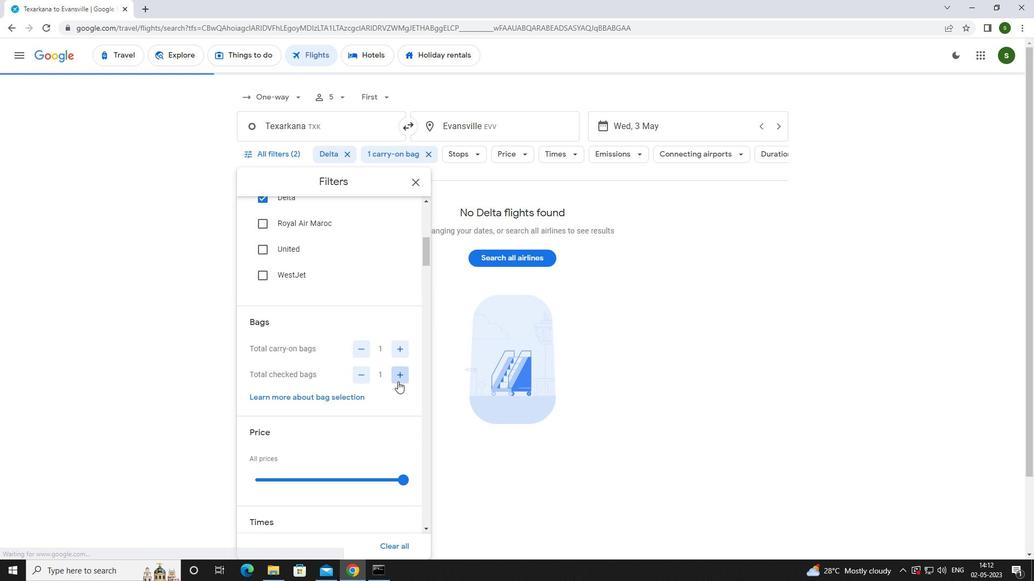 
Action: Mouse pressed left at (398, 382)
Screenshot: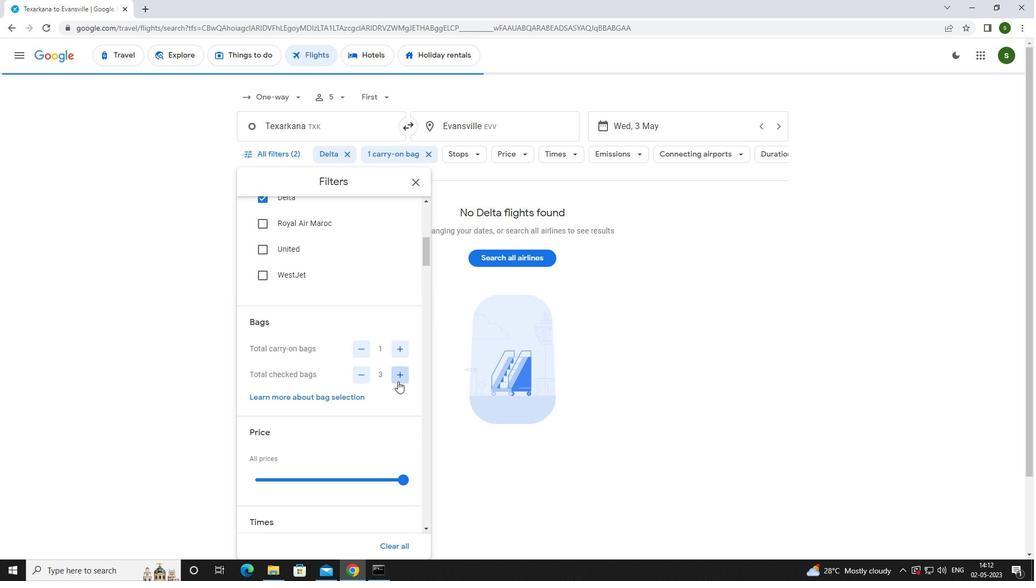 
Action: Mouse scrolled (398, 381) with delta (0, 0)
Screenshot: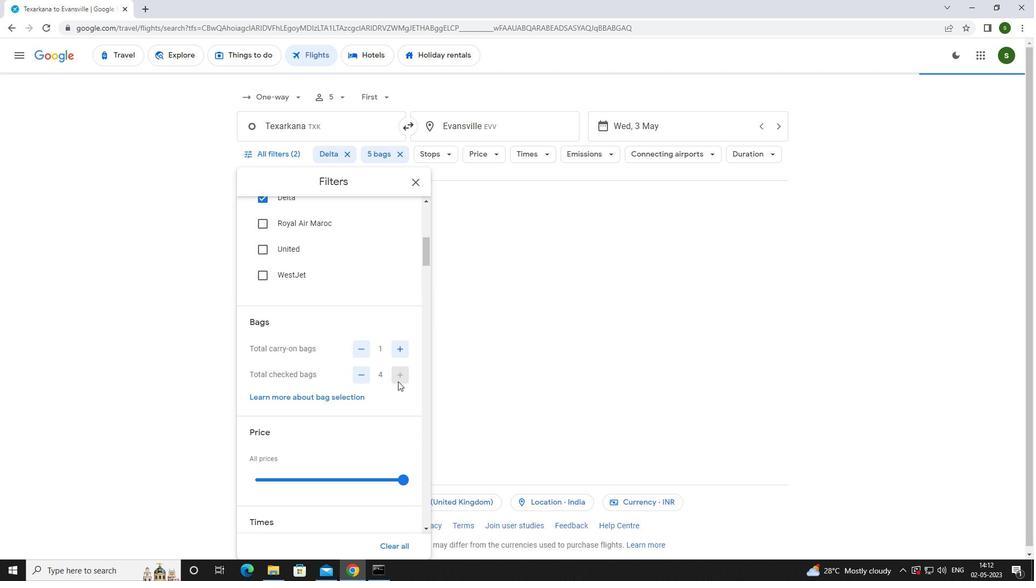 
Action: Mouse scrolled (398, 381) with delta (0, 0)
Screenshot: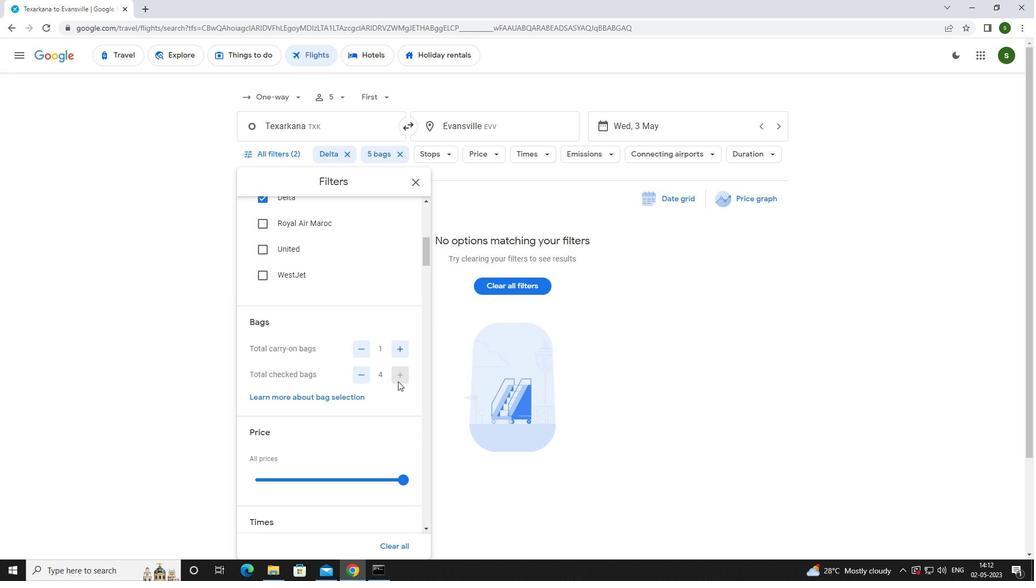 
Action: Mouse moved to (401, 371)
Screenshot: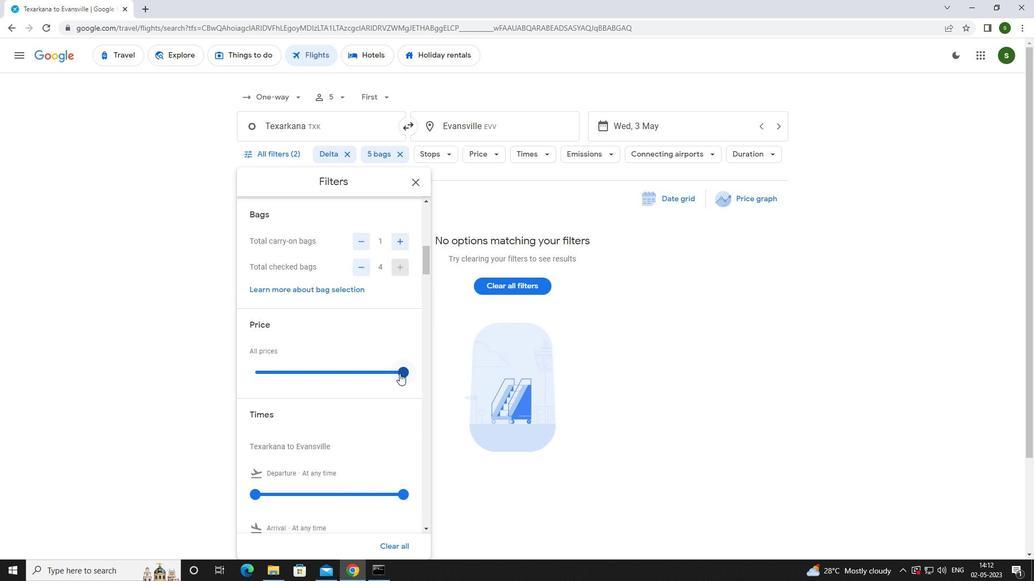
Action: Mouse pressed left at (401, 371)
Screenshot: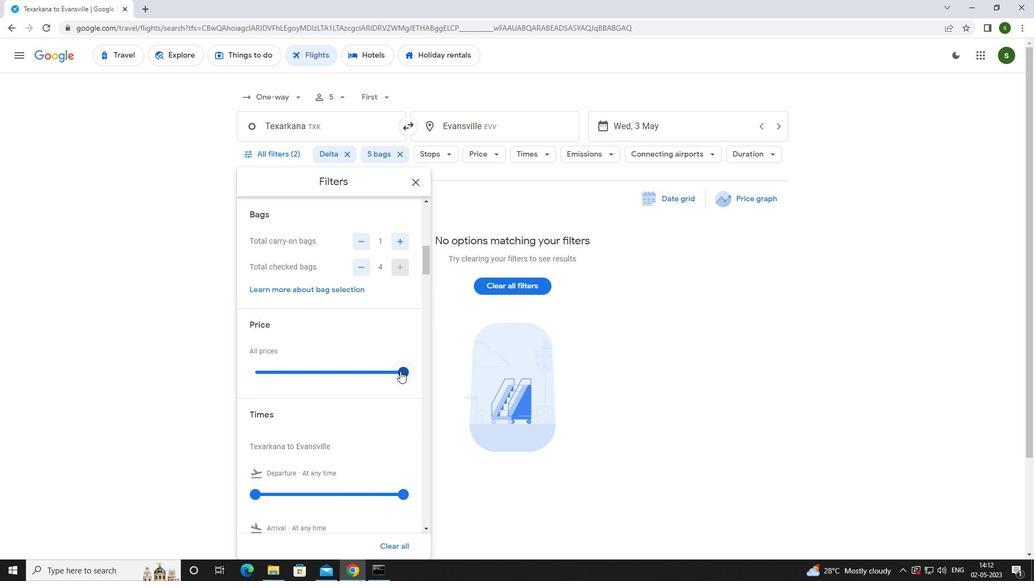 
Action: Mouse moved to (310, 386)
Screenshot: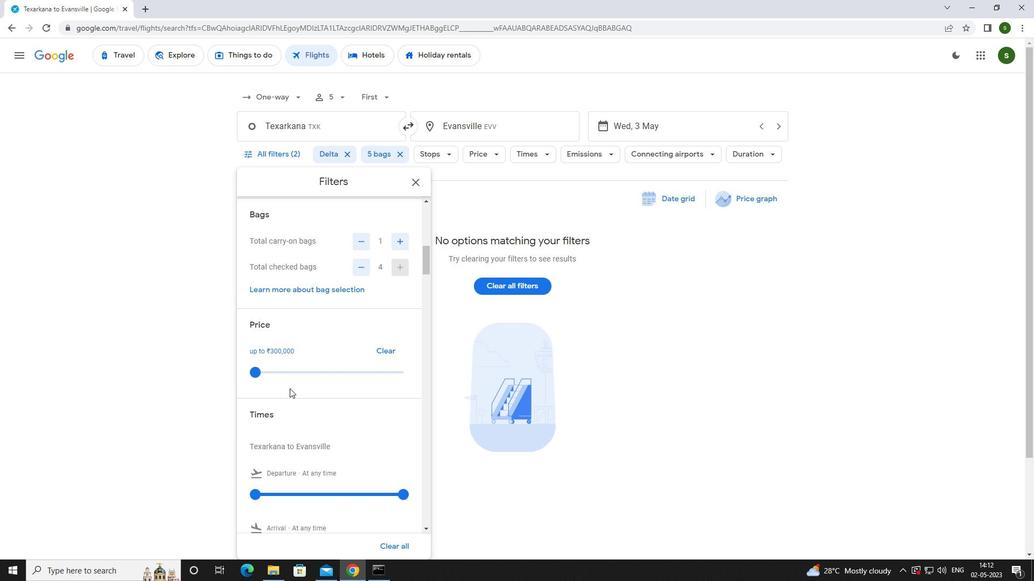 
Action: Mouse scrolled (310, 385) with delta (0, 0)
Screenshot: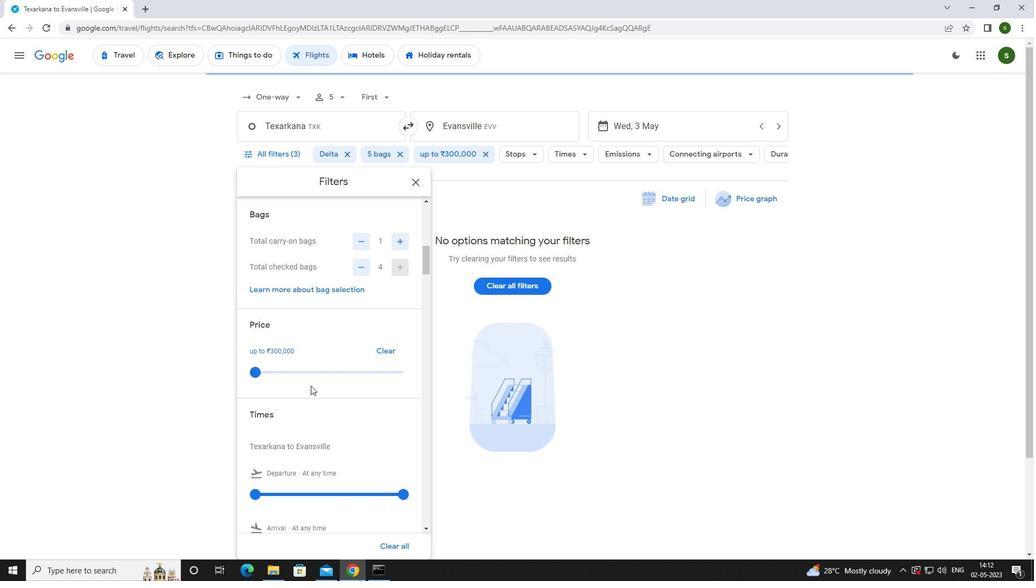 
Action: Mouse scrolled (310, 385) with delta (0, 0)
Screenshot: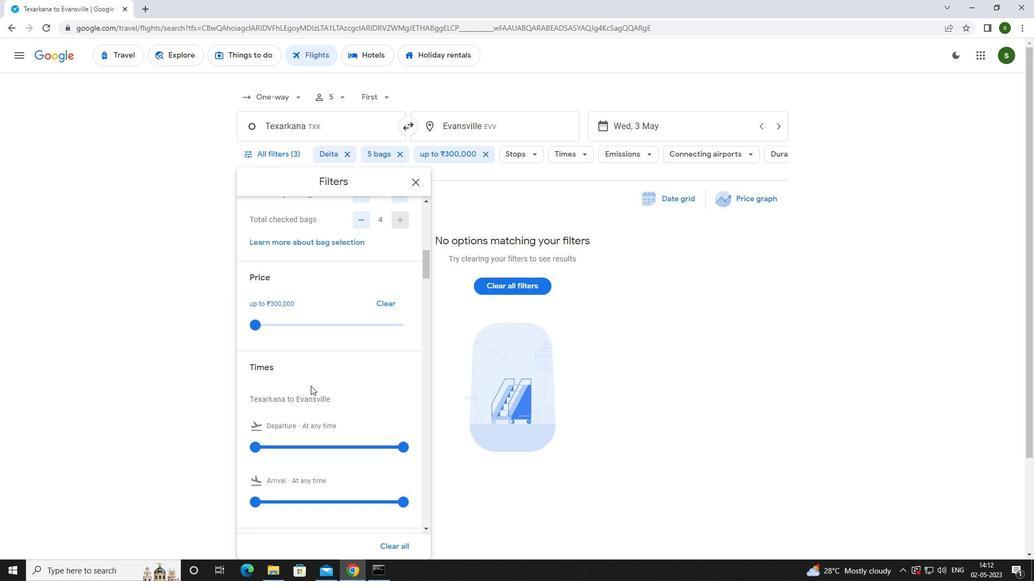 
Action: Mouse moved to (253, 388)
Screenshot: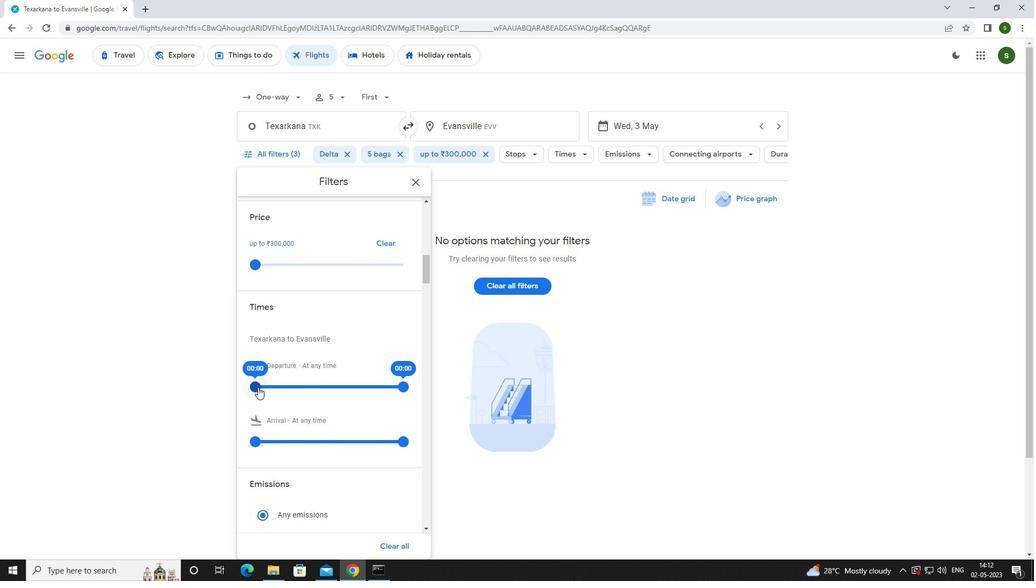
Action: Mouse pressed left at (253, 388)
Screenshot: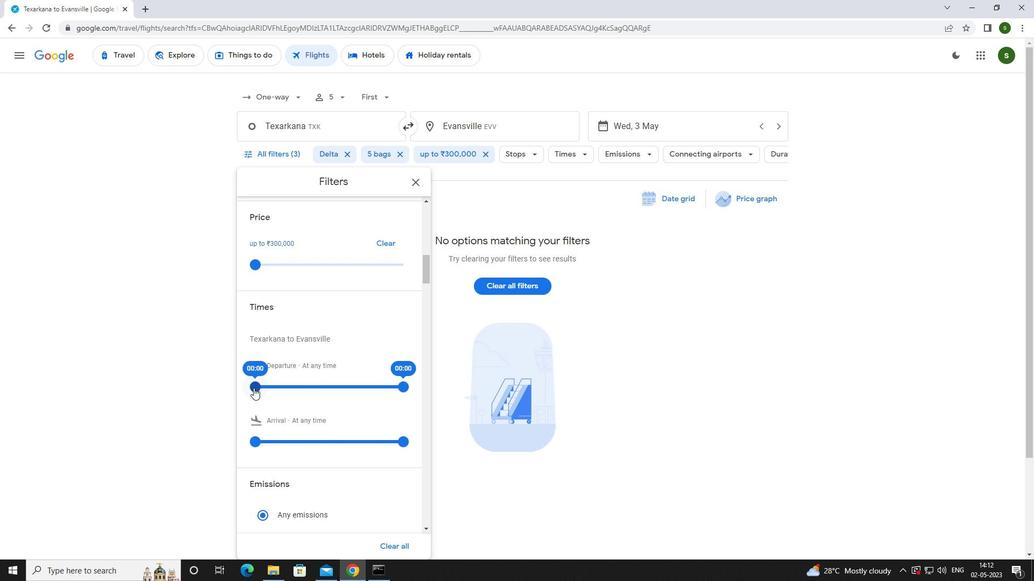 
Action: Mouse moved to (594, 373)
Screenshot: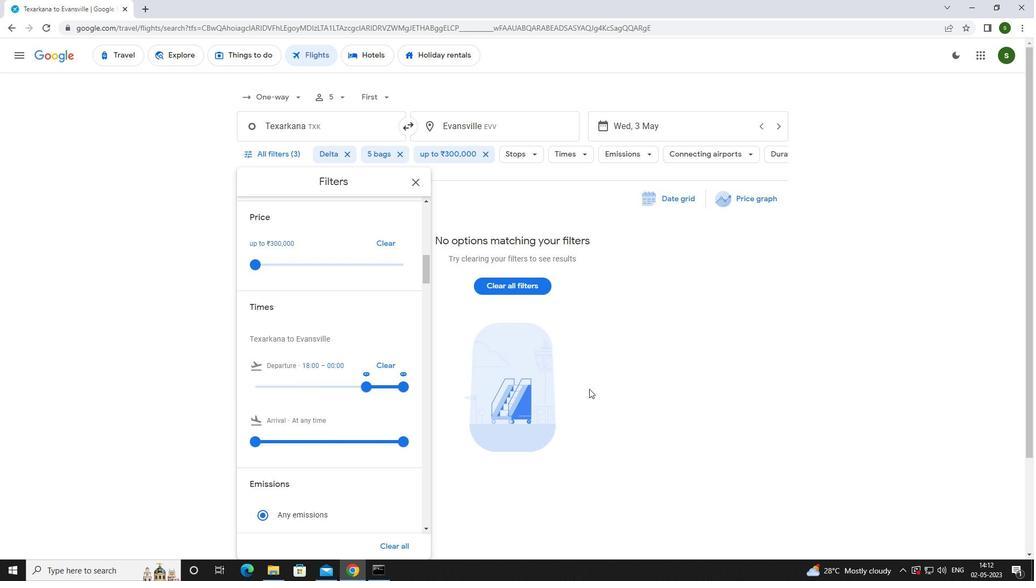 
Action: Mouse pressed left at (594, 373)
Screenshot: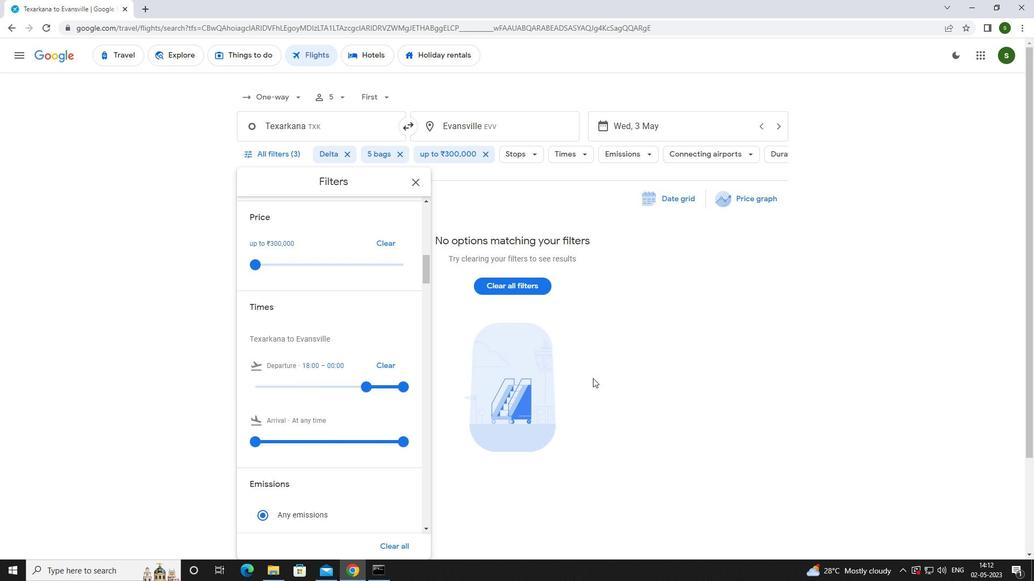 
Action: Mouse moved to (594, 372)
Screenshot: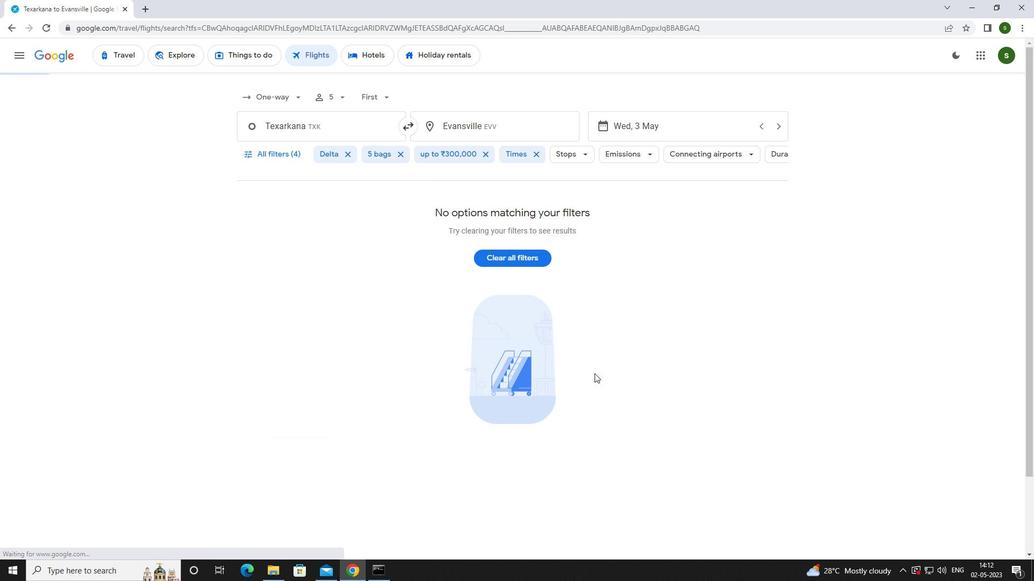 
